 Task: Send an email with the signature Dallas Robinson with the subject 'Order confirmation' and the message 'I would like to schedule a meeting to discuss this proposal.' from softage.1@softage.net to softage.6@softage.net with an attached document Timesheet.xlsx and move the email from Sent Items to the folder Applications
Action: Mouse moved to (434, 361)
Screenshot: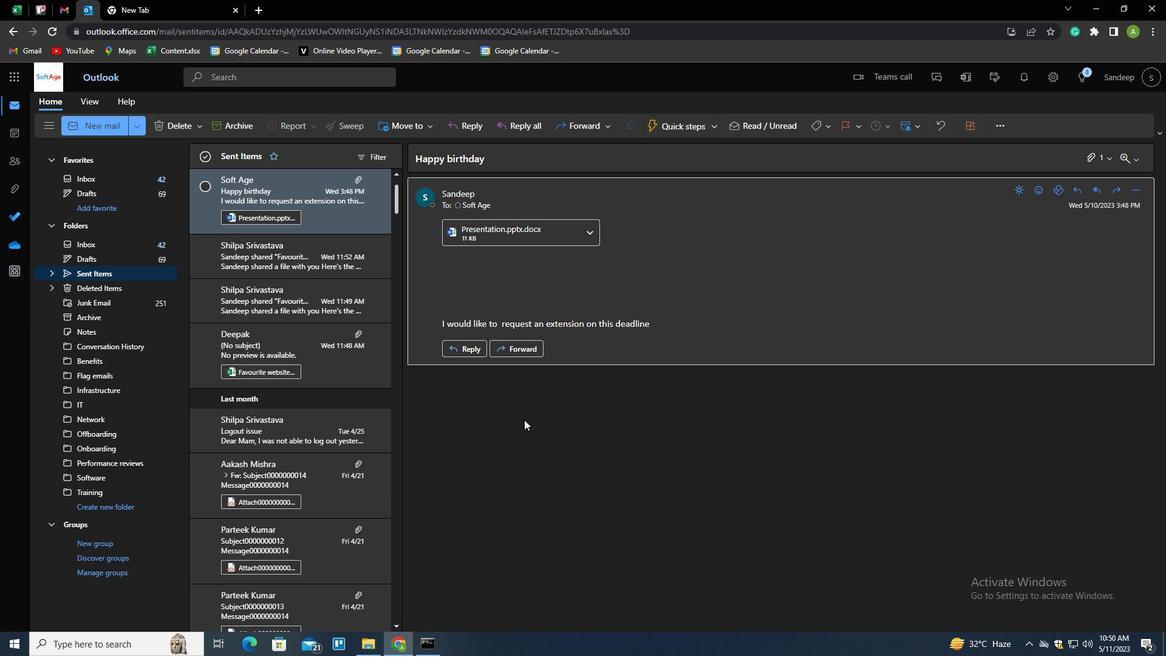 
Action: Key pressed n
Screenshot: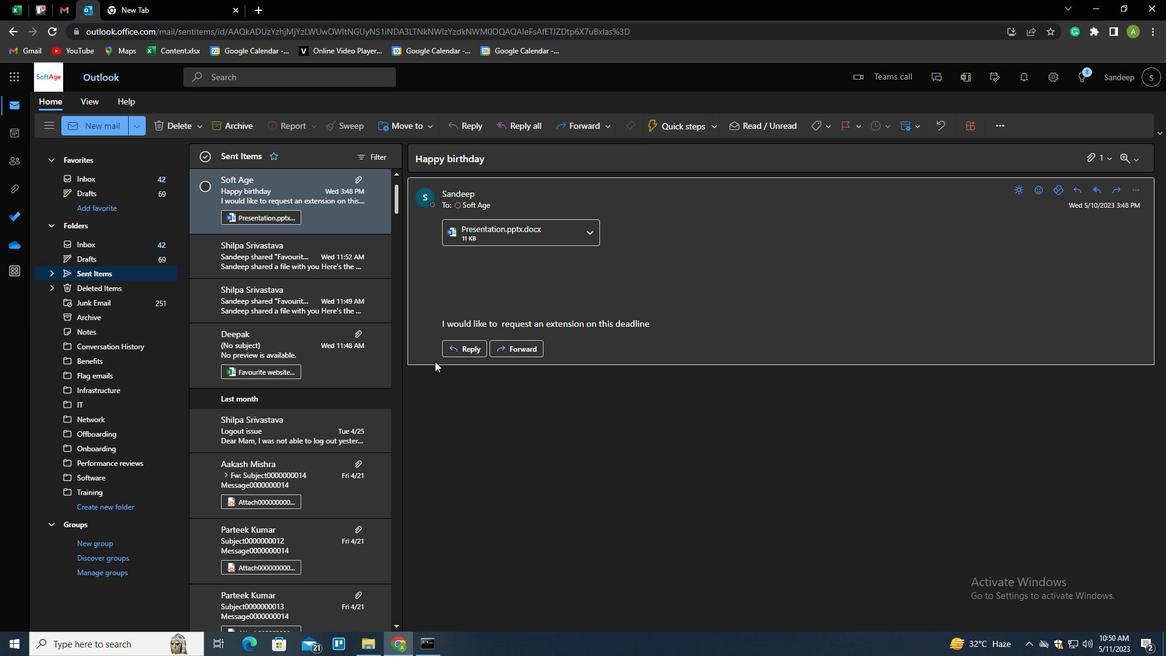 
Action: Mouse moved to (819, 128)
Screenshot: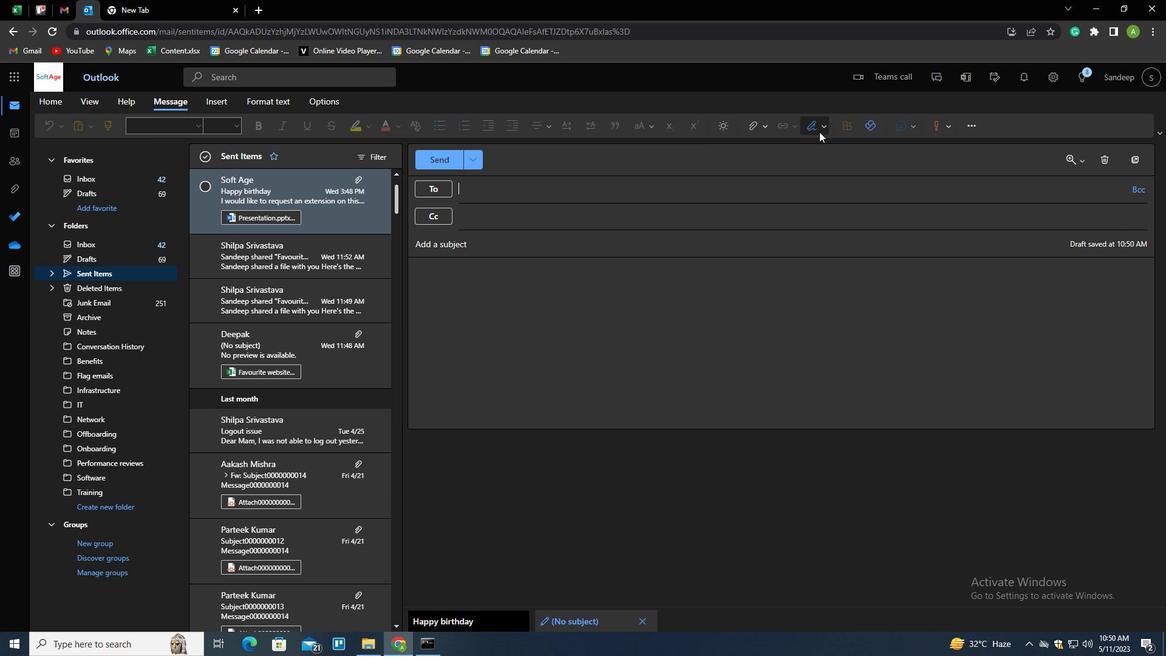 
Action: Mouse pressed left at (819, 128)
Screenshot: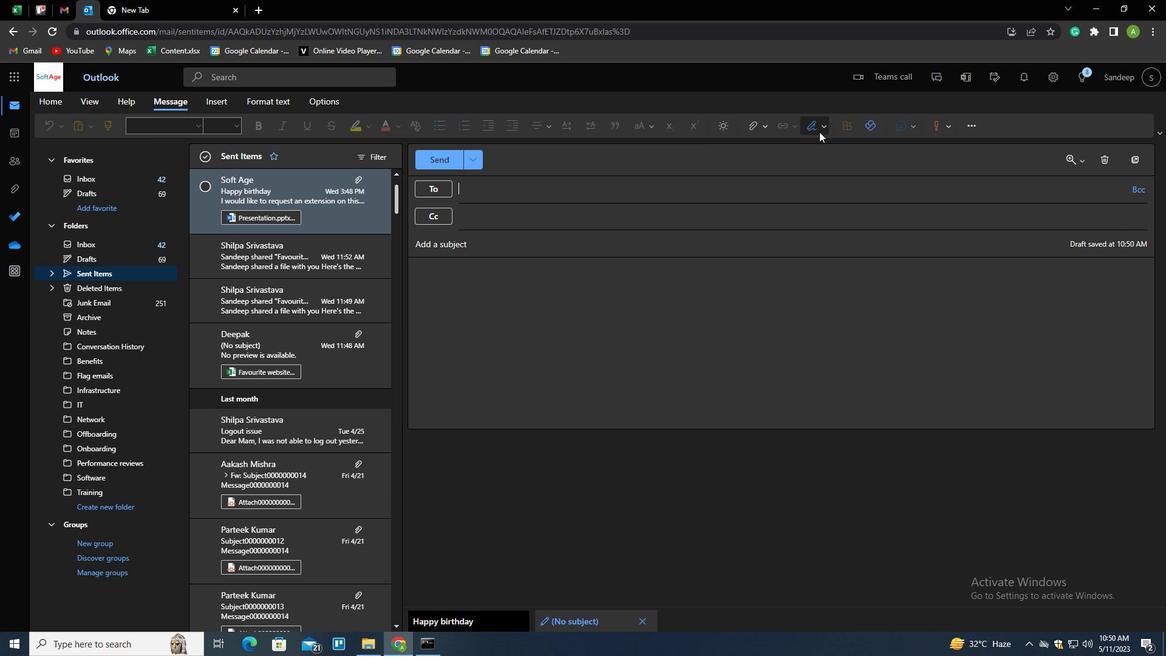 
Action: Mouse moved to (798, 170)
Screenshot: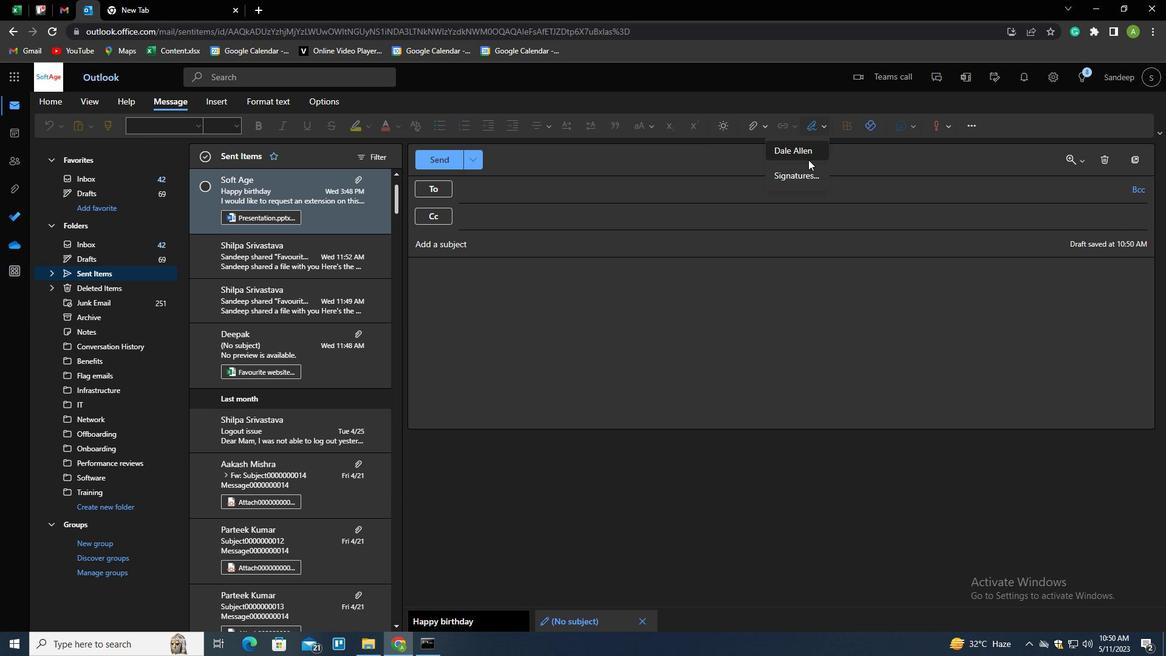 
Action: Mouse pressed left at (798, 170)
Screenshot: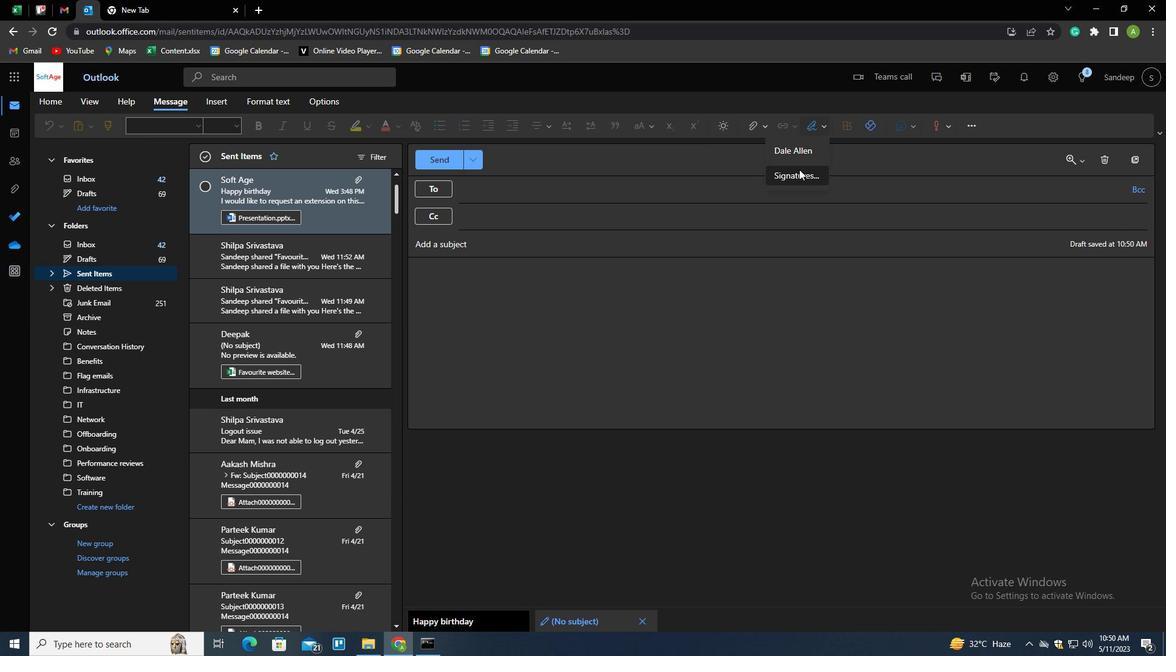 
Action: Mouse moved to (831, 224)
Screenshot: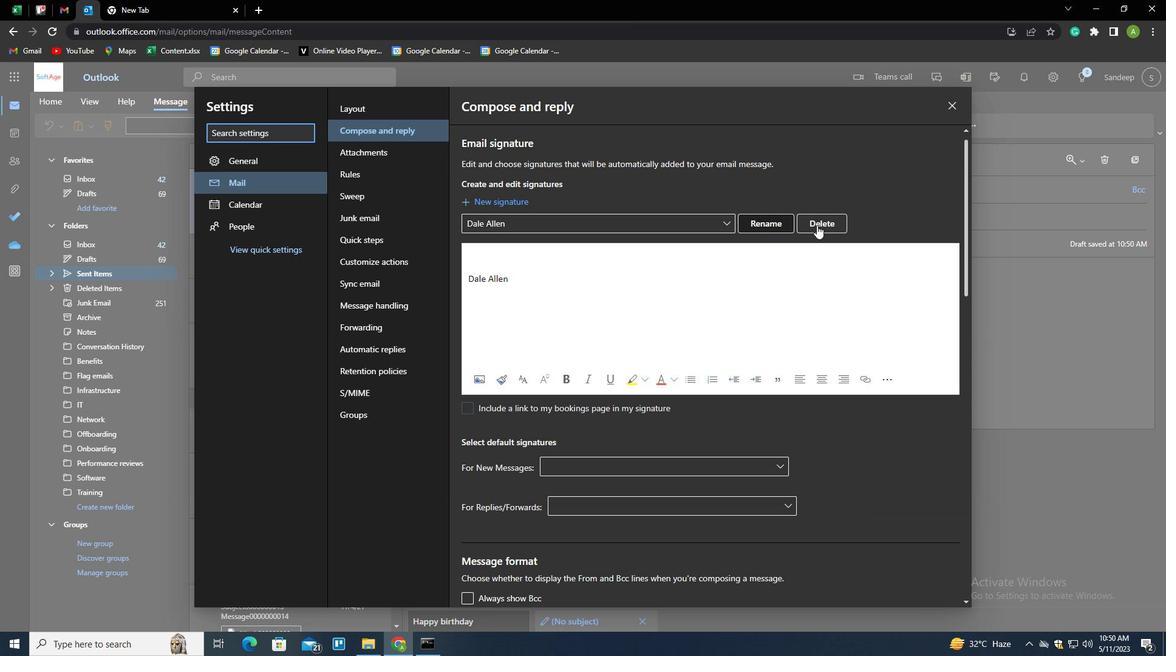 
Action: Mouse pressed left at (831, 224)
Screenshot: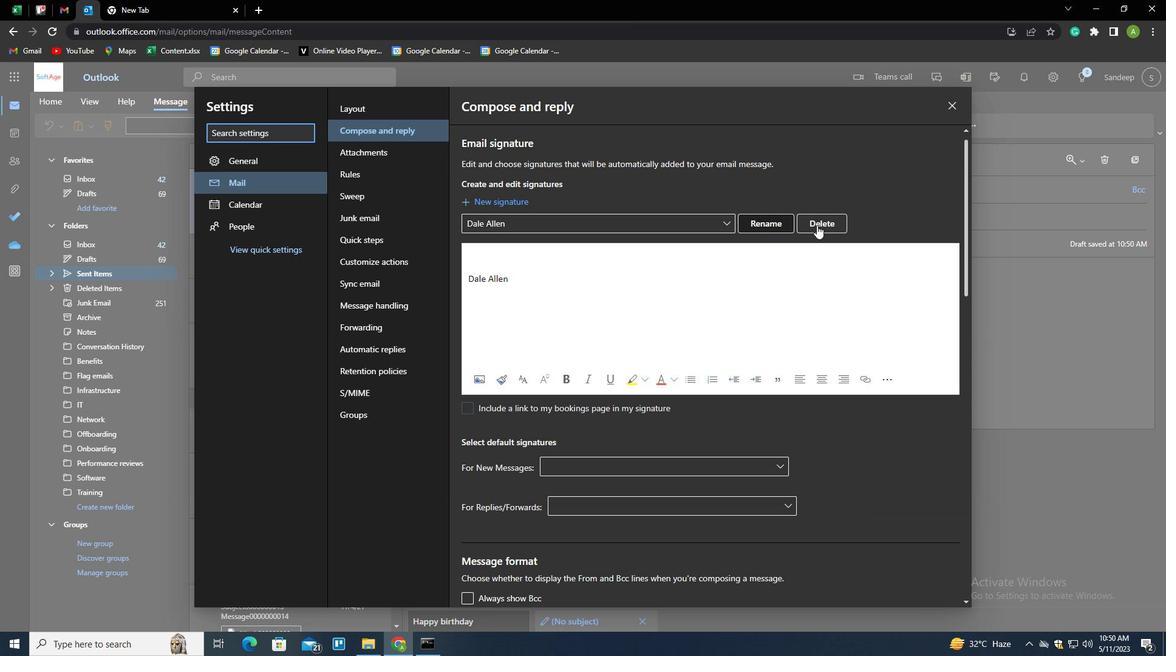 
Action: Mouse moved to (813, 227)
Screenshot: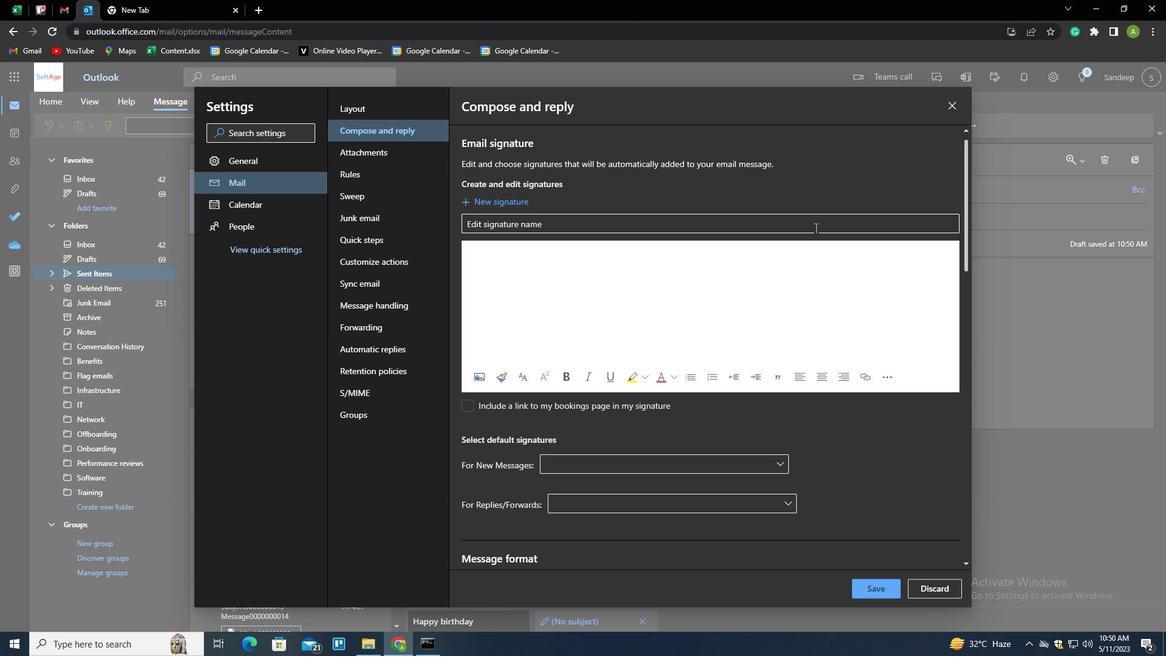 
Action: Mouse pressed left at (813, 227)
Screenshot: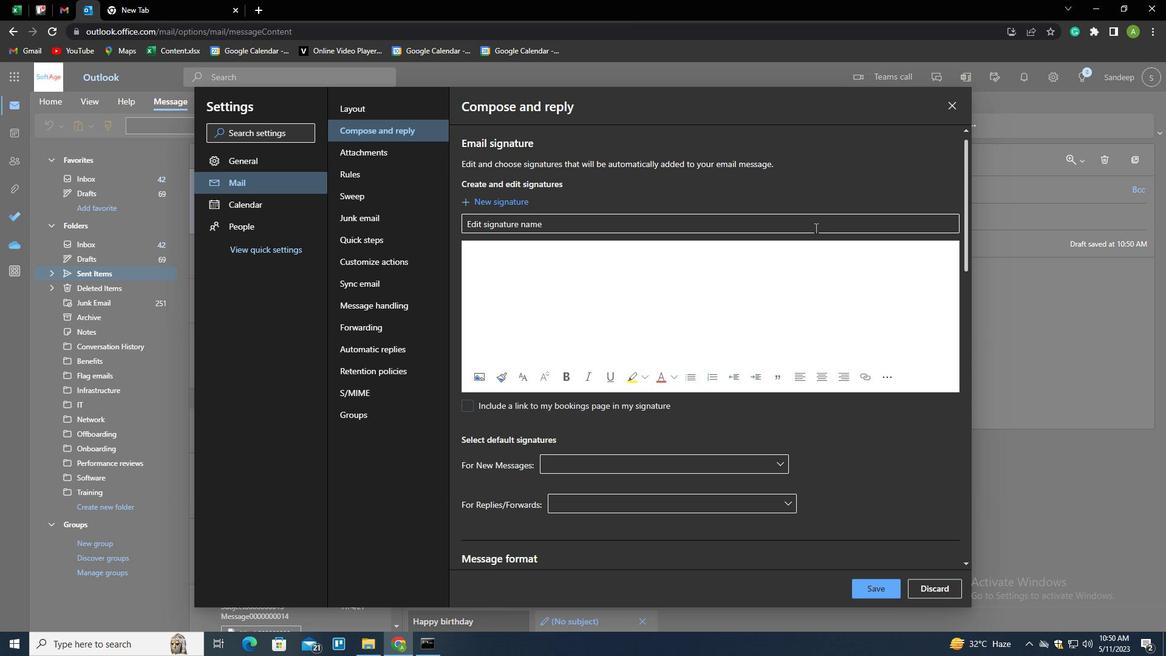
Action: Key pressed <Key.shift>DALLAS<Key.space><Key.shift>ROBINSON<Key.tab><Key.shift_r><Key.enter><Key.enter><Key.enter><Key.shift>DALLAS<Key.space><Key.shift>ROBINSON
Screenshot: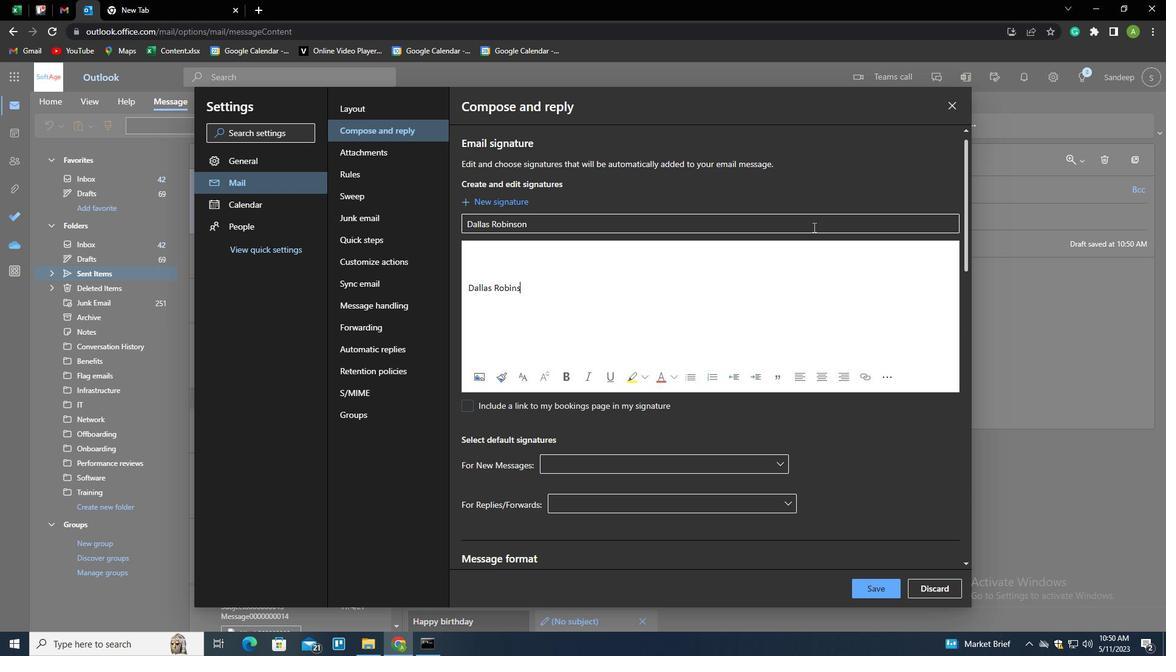 
Action: Mouse moved to (877, 589)
Screenshot: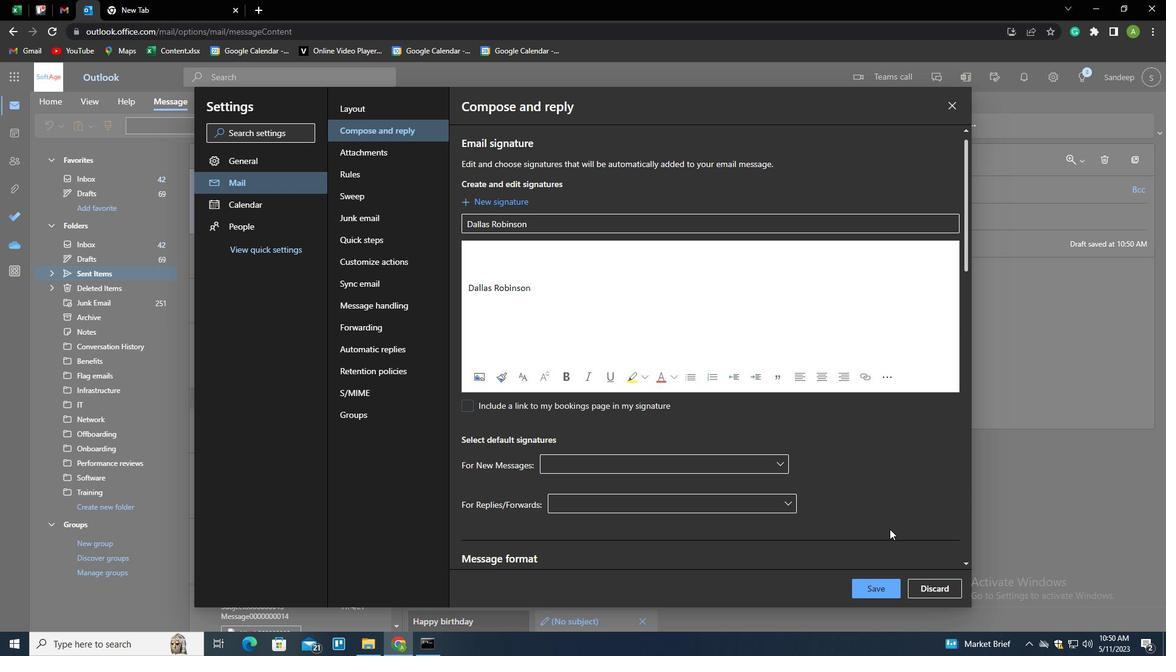 
Action: Mouse pressed left at (877, 589)
Screenshot: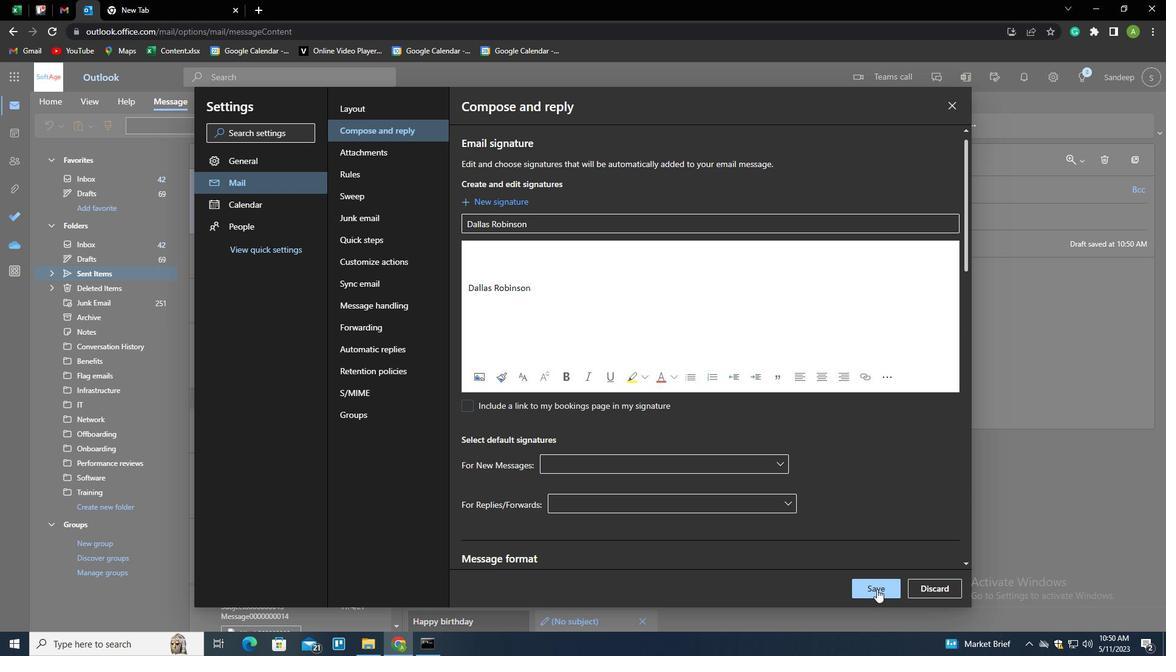 
Action: Mouse moved to (996, 369)
Screenshot: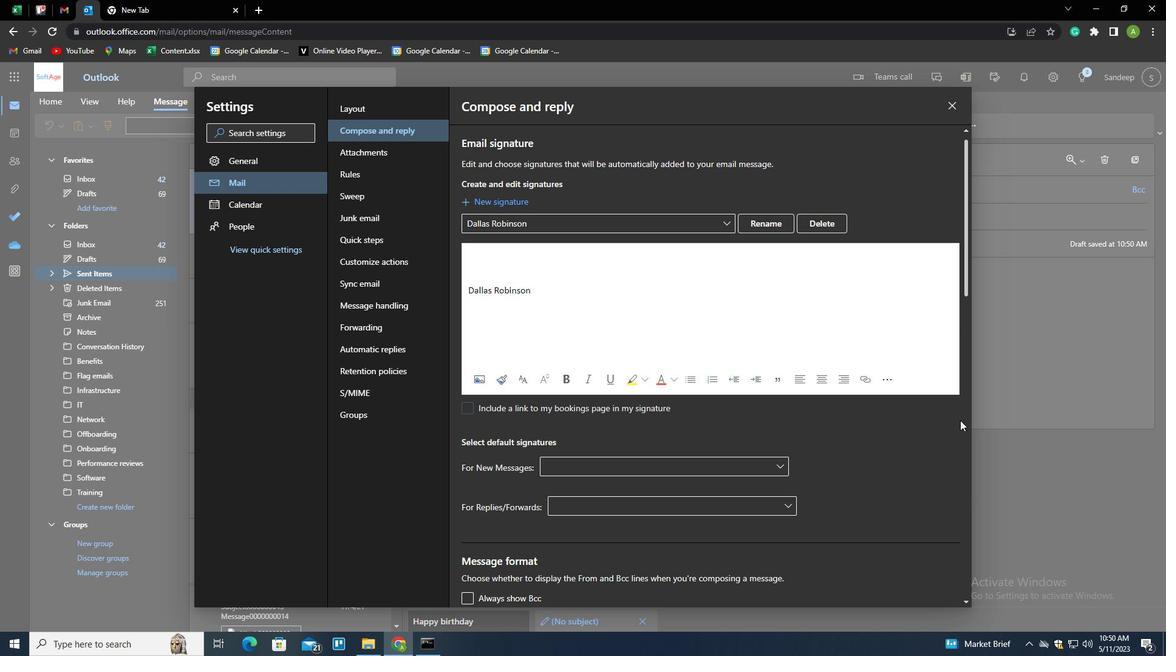 
Action: Mouse pressed left at (996, 369)
Screenshot: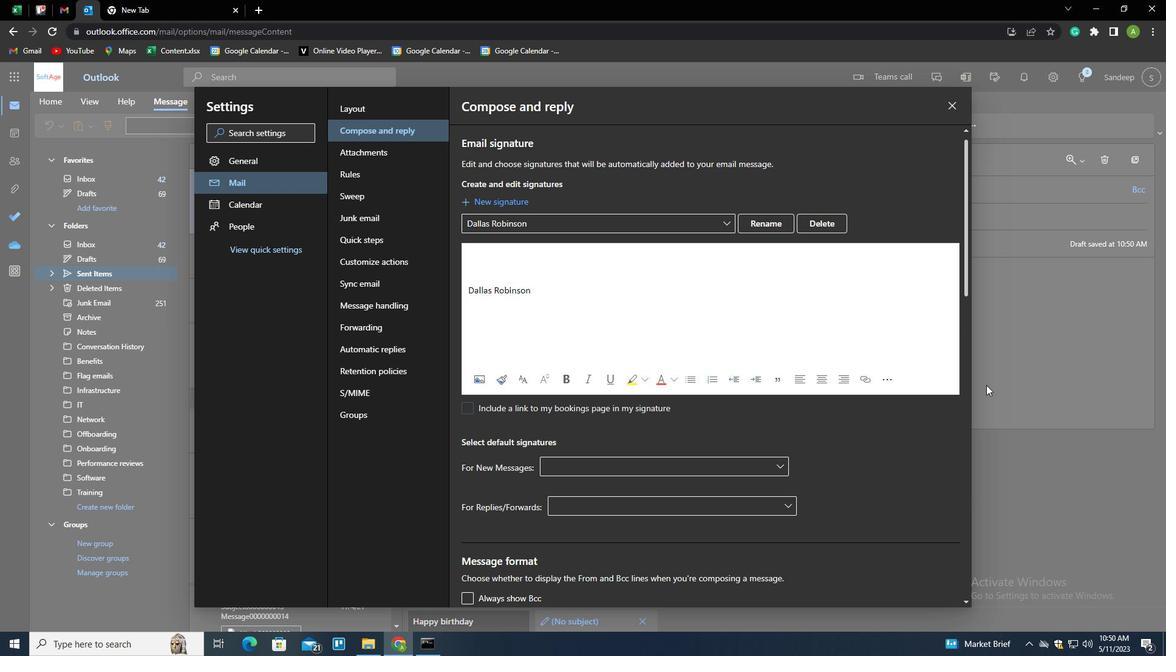 
Action: Mouse moved to (820, 129)
Screenshot: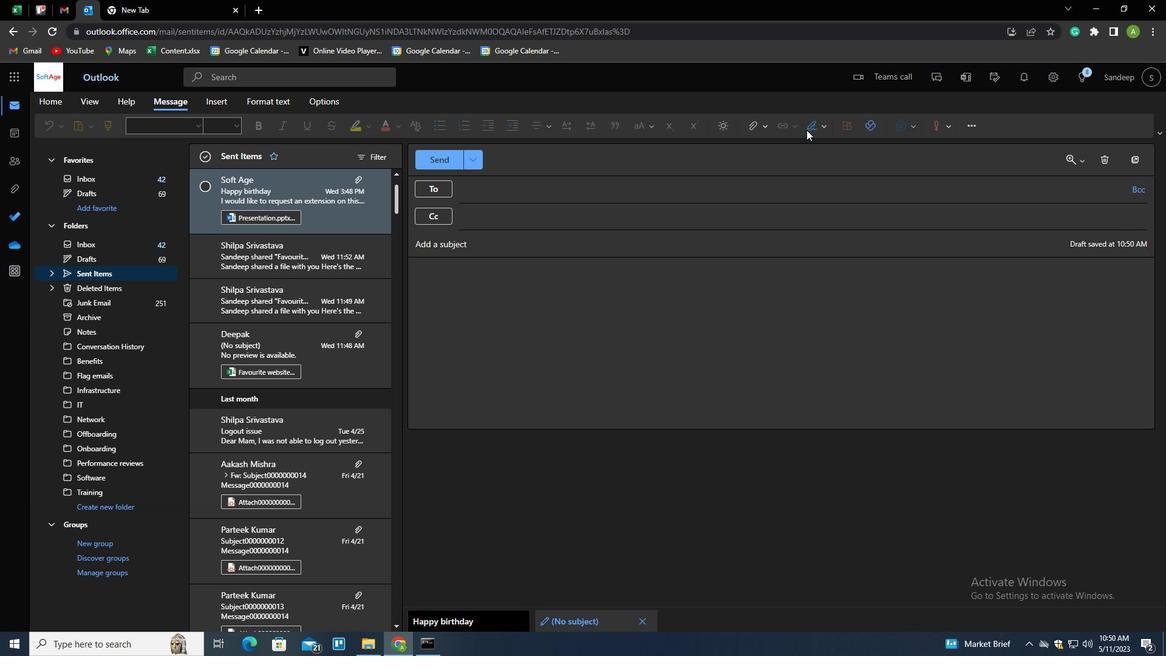 
Action: Mouse pressed left at (820, 129)
Screenshot: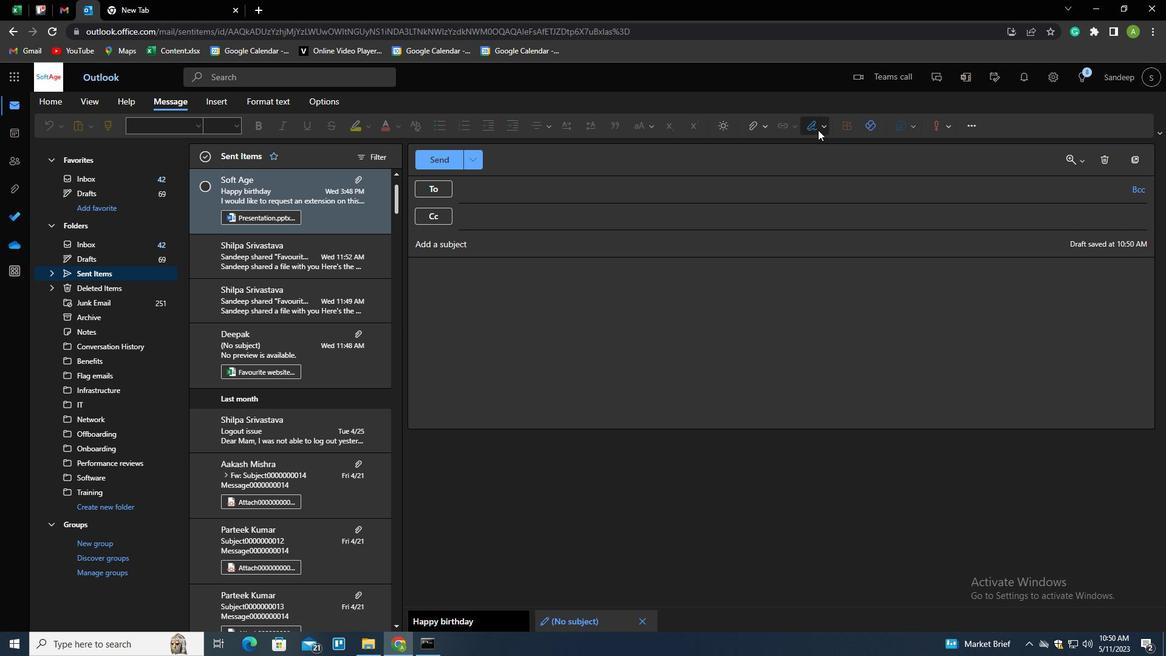 
Action: Mouse moved to (806, 146)
Screenshot: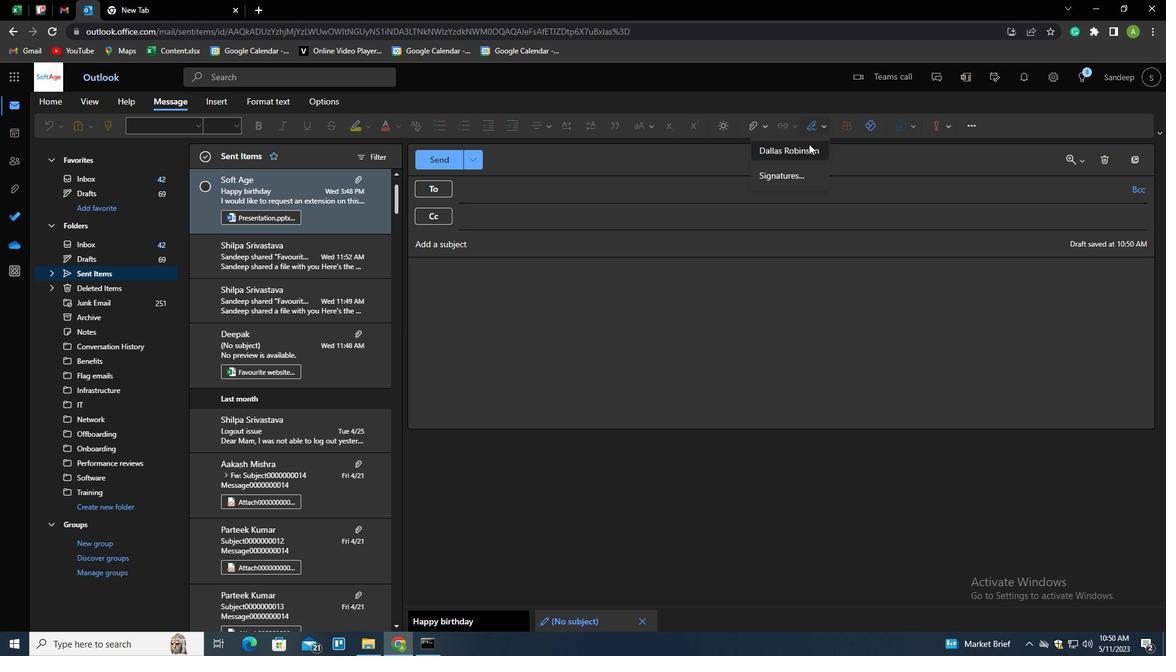 
Action: Mouse pressed left at (806, 146)
Screenshot: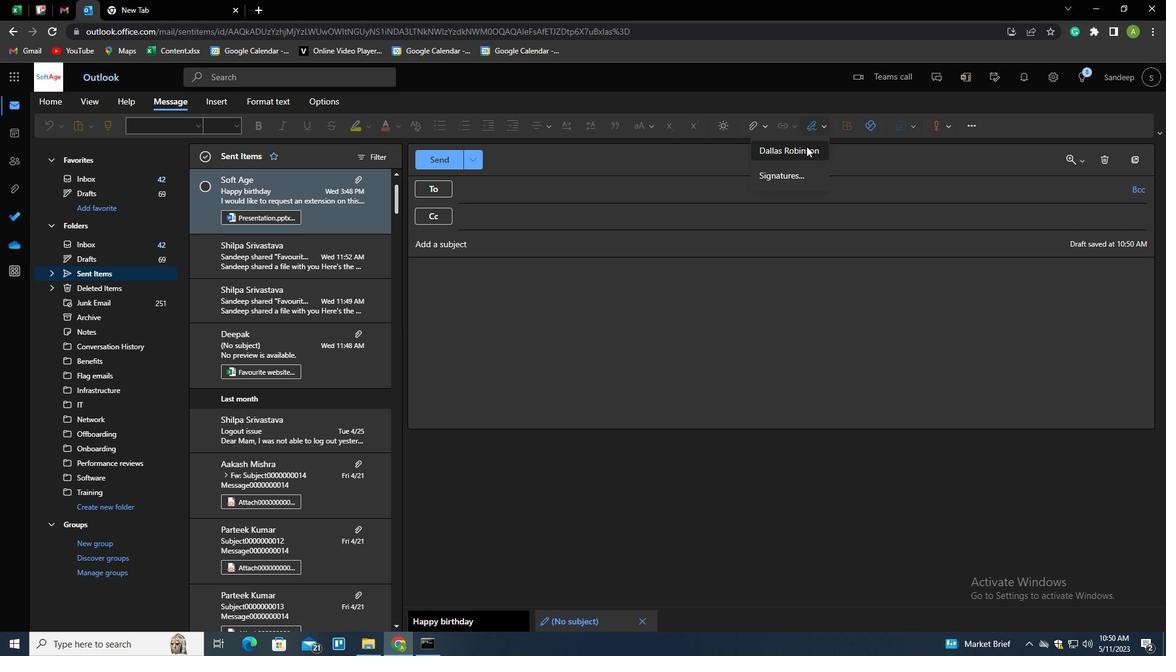 
Action: Mouse moved to (477, 248)
Screenshot: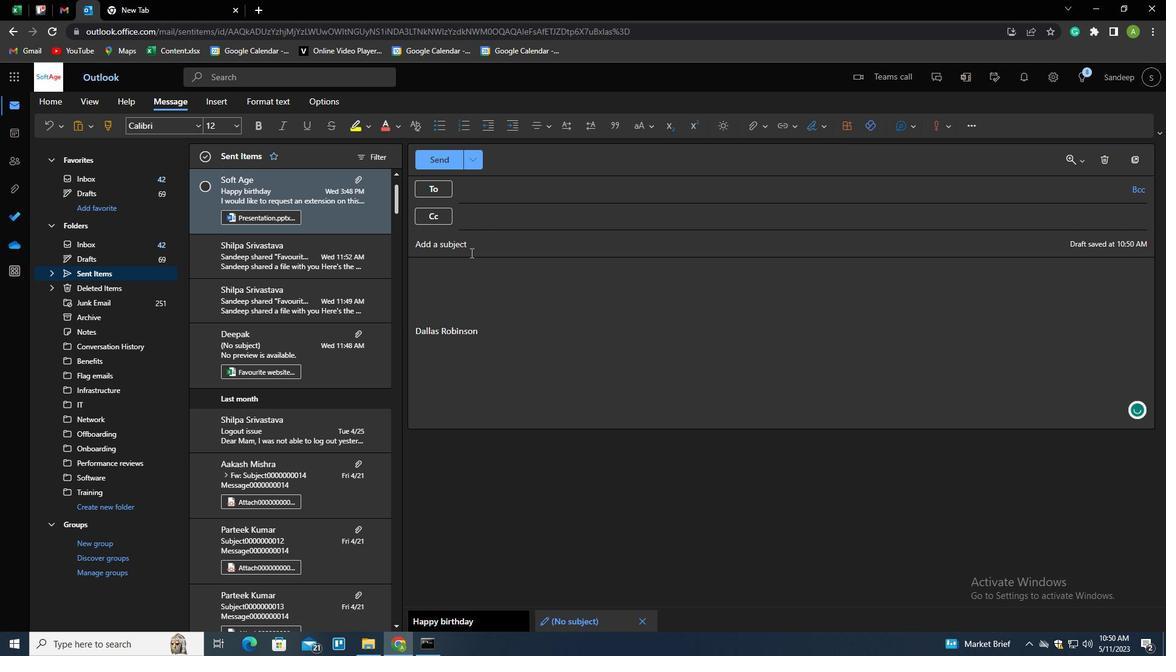 
Action: Mouse pressed left at (477, 248)
Screenshot: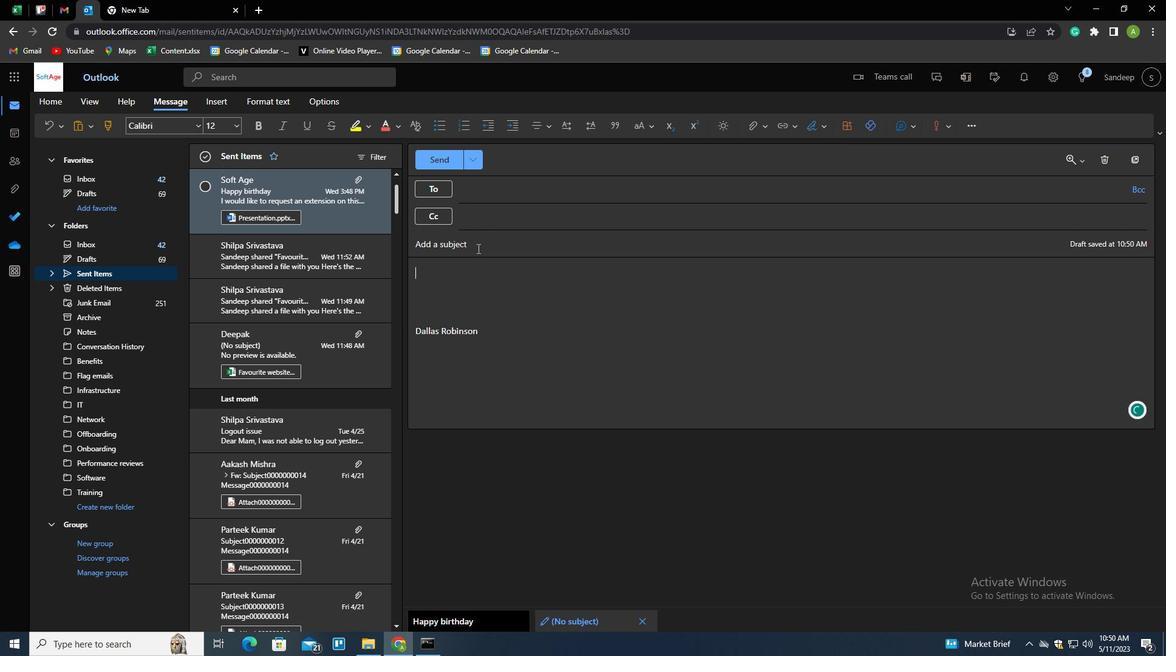 
Action: Key pressed <Key.shift>ORDER<Key.space>CONFIRMATION
Screenshot: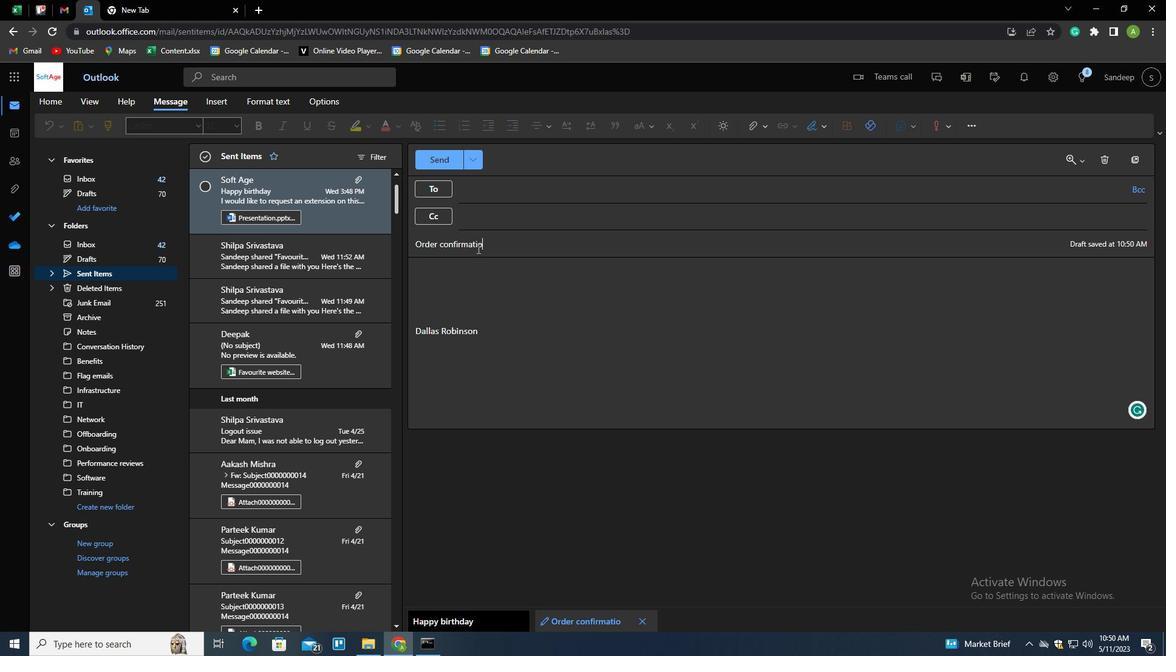 
Action: Mouse moved to (499, 332)
Screenshot: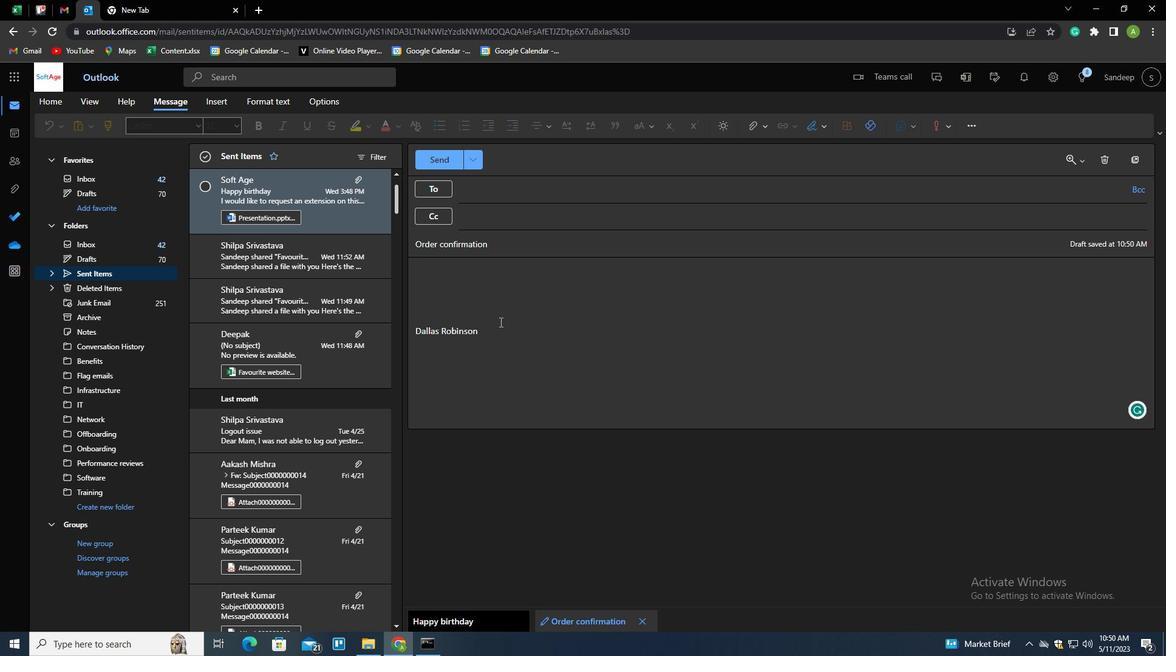 
Action: Mouse pressed left at (499, 332)
Screenshot: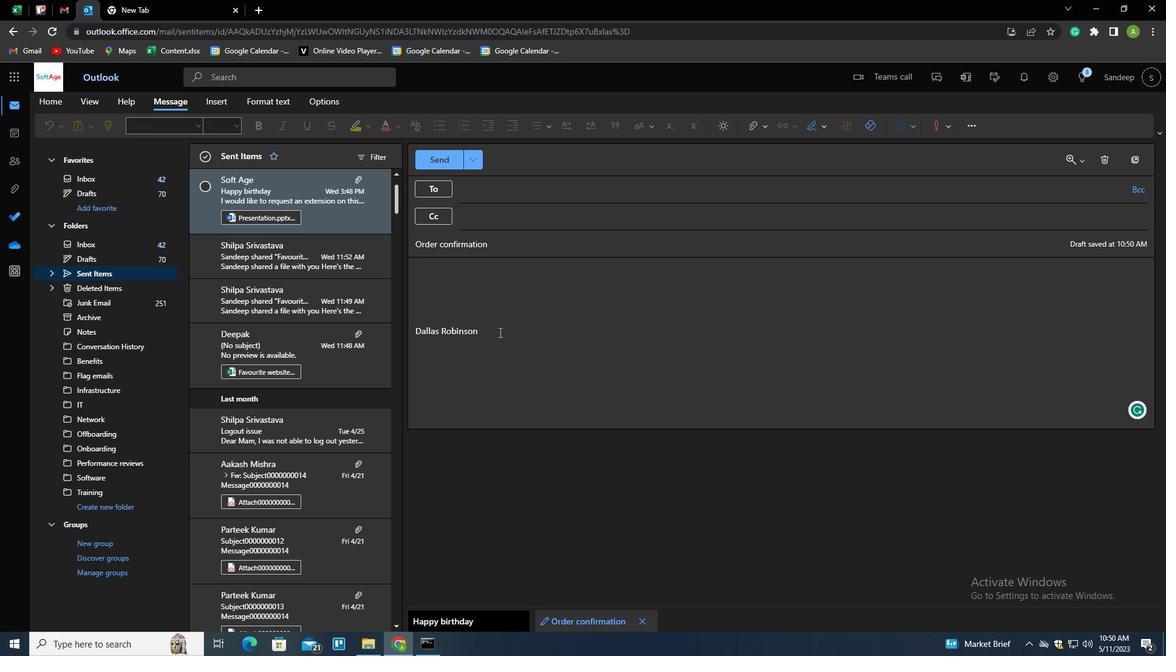 
Action: Key pressed <Key.shift_r><Key.enter><Key.shift>I<Key.space>WOULD<Key.space>LLI<Key.backspace><Key.backspace>IKE<Key.space>TO<Key.space>SCHEDULE<Key.space>A<Key.space>MEEIT<Key.backspace><Key.backspace>TING<Key.space>A=T<Key.space><Key.backspace><Key.backspace><Key.backspace><Key.backspace>TO<Key.space>DISCUSS<Key.space>THIS<Key.space>PROPOSAL.
Screenshot: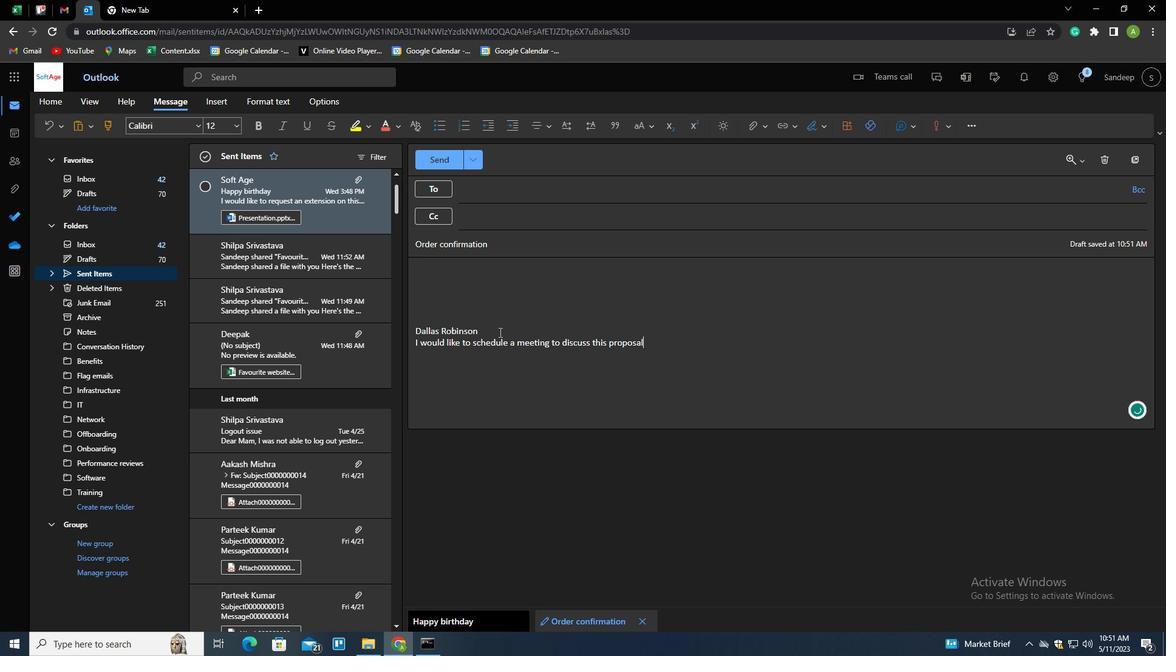
Action: Mouse moved to (524, 191)
Screenshot: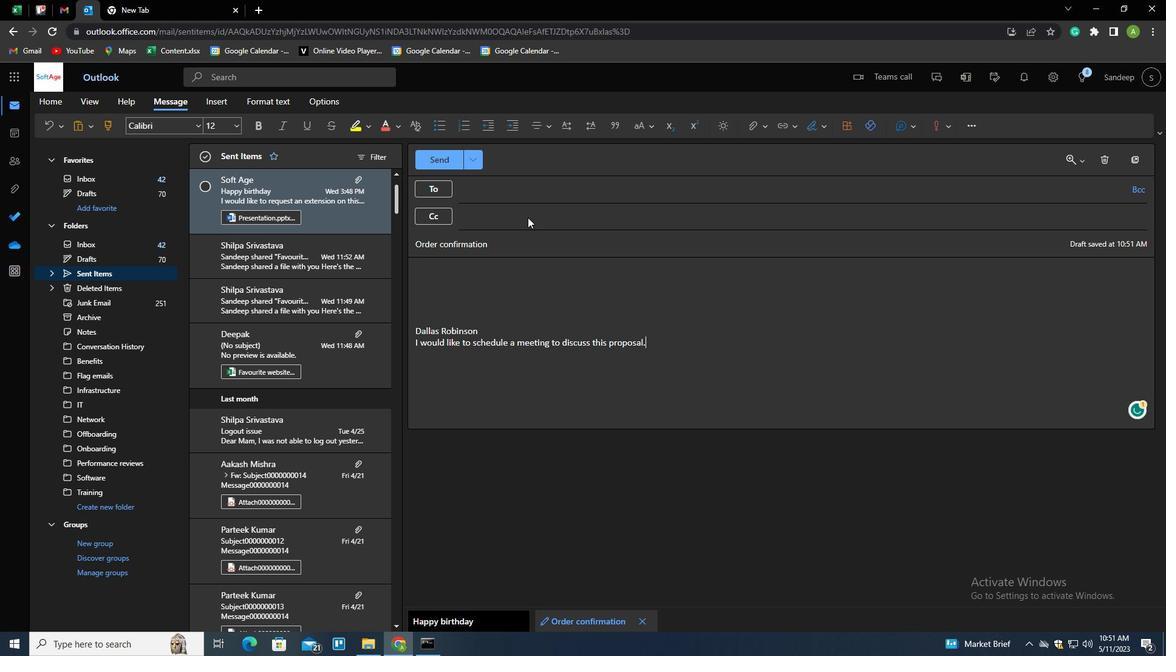 
Action: Mouse pressed left at (524, 191)
Screenshot: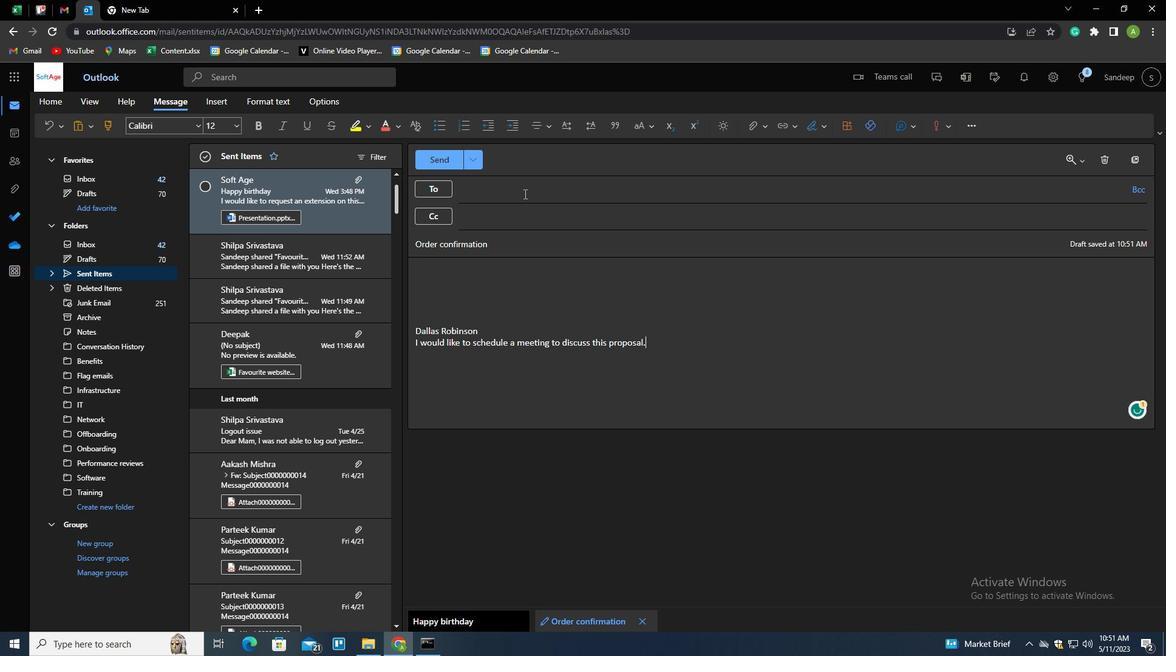 
Action: Key pressed SOFTAGWE<Key.backspace><Key.backspace>E.6
Screenshot: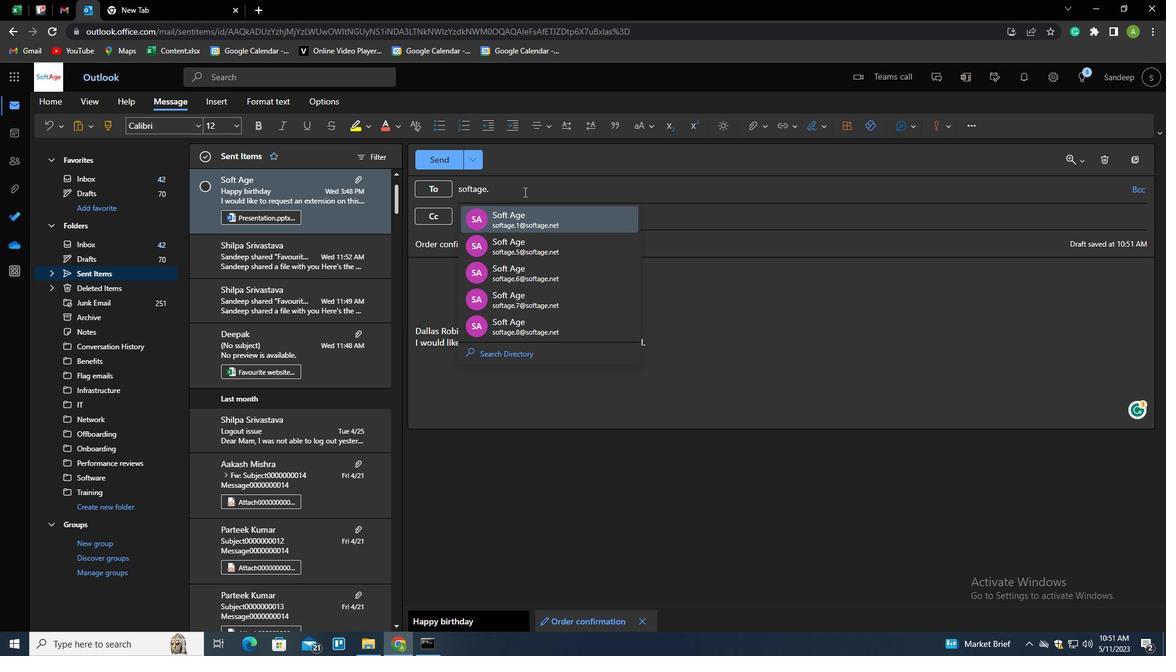 
Action: Mouse moved to (528, 225)
Screenshot: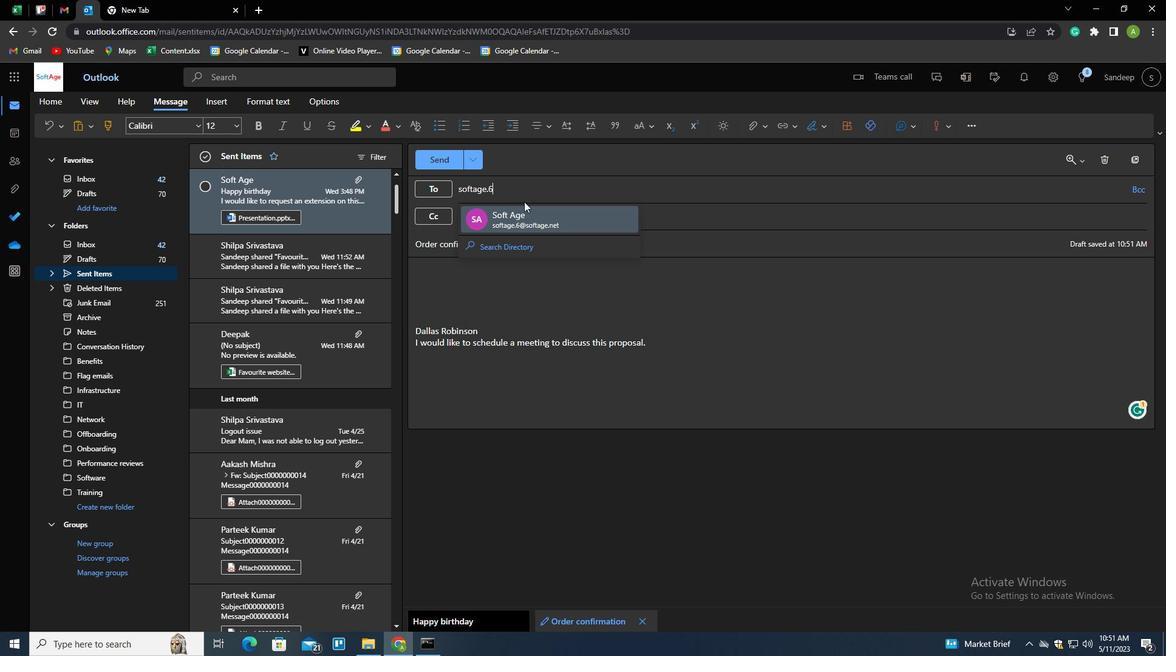 
Action: Mouse pressed left at (528, 225)
Screenshot: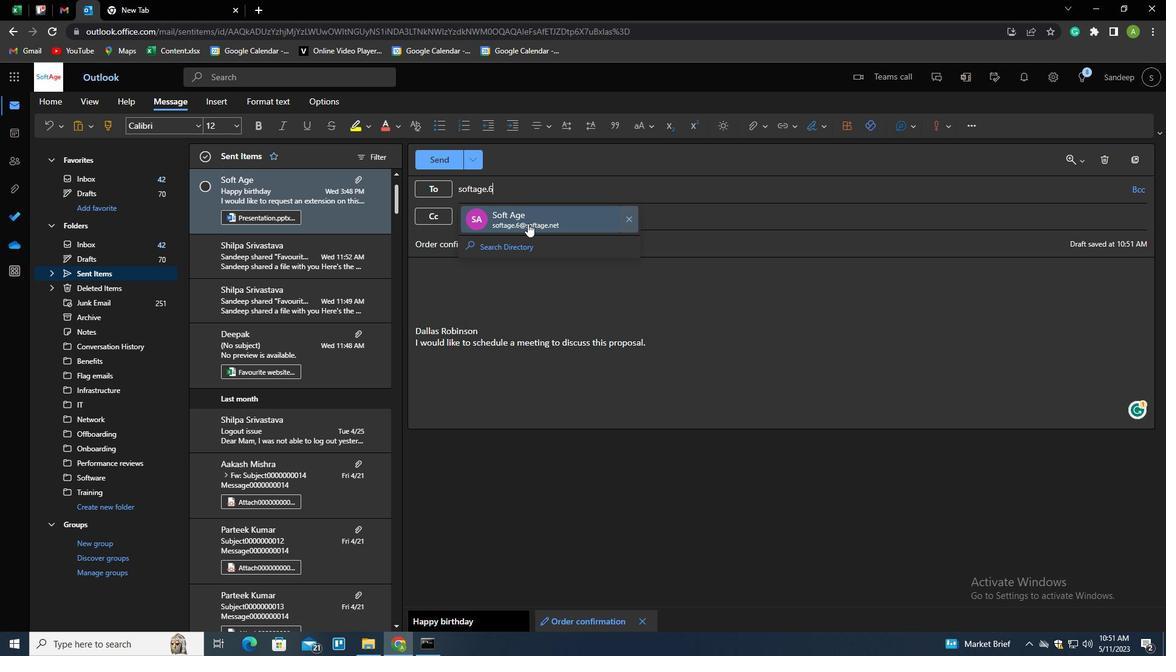 
Action: Mouse moved to (755, 128)
Screenshot: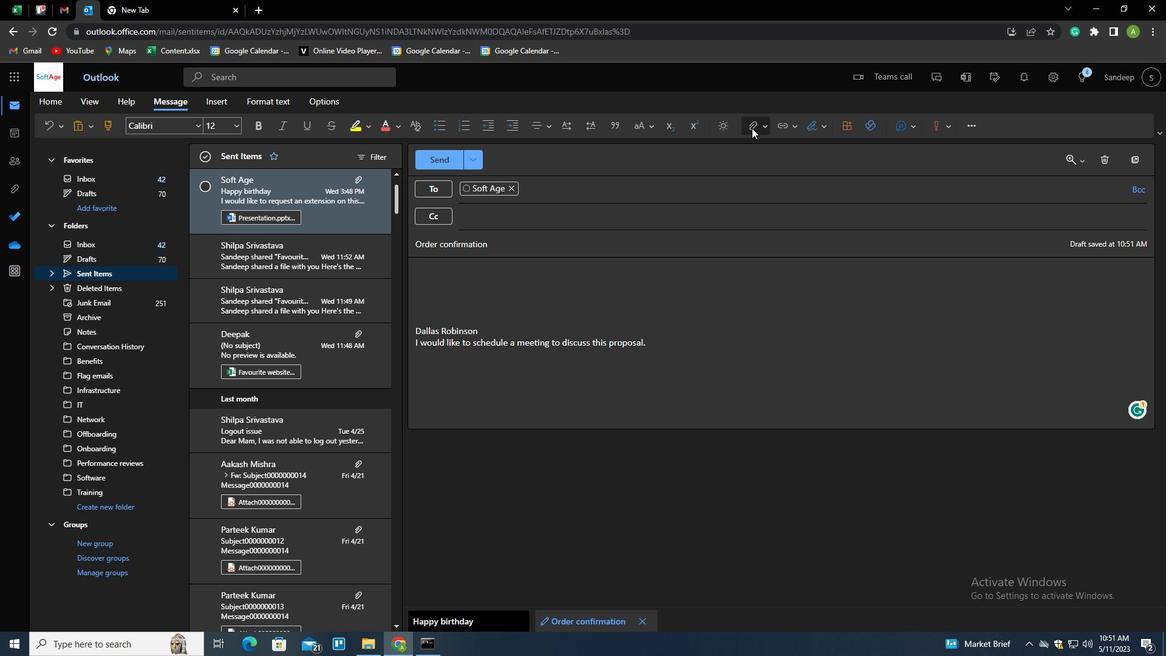 
Action: Mouse pressed left at (755, 128)
Screenshot: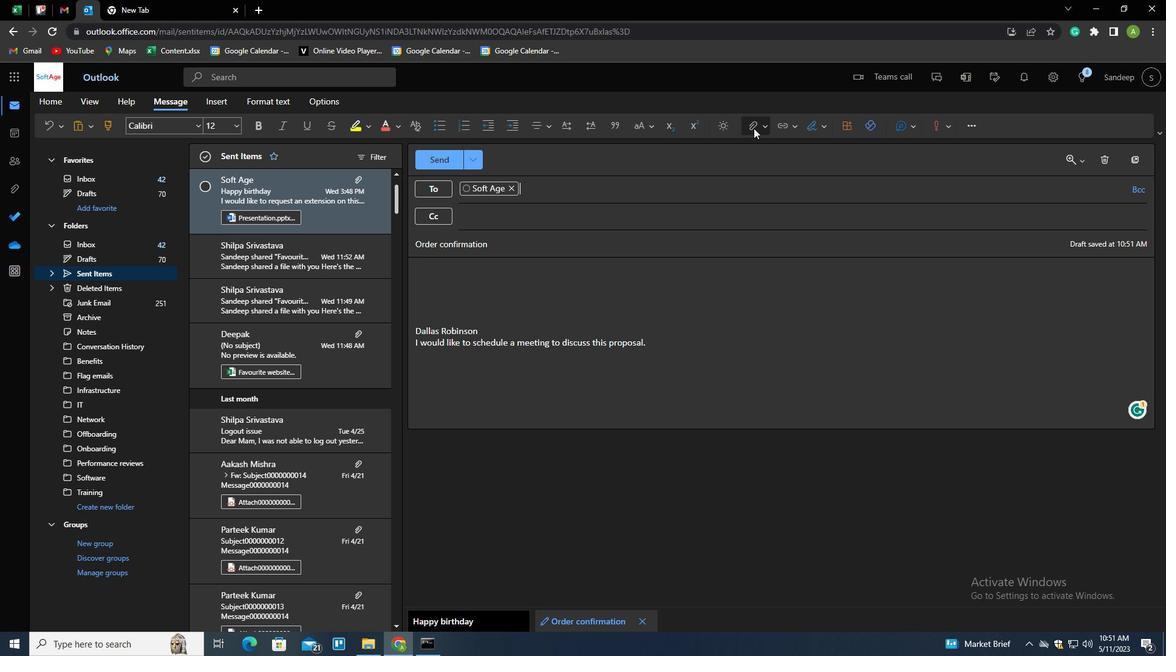 
Action: Mouse moved to (720, 150)
Screenshot: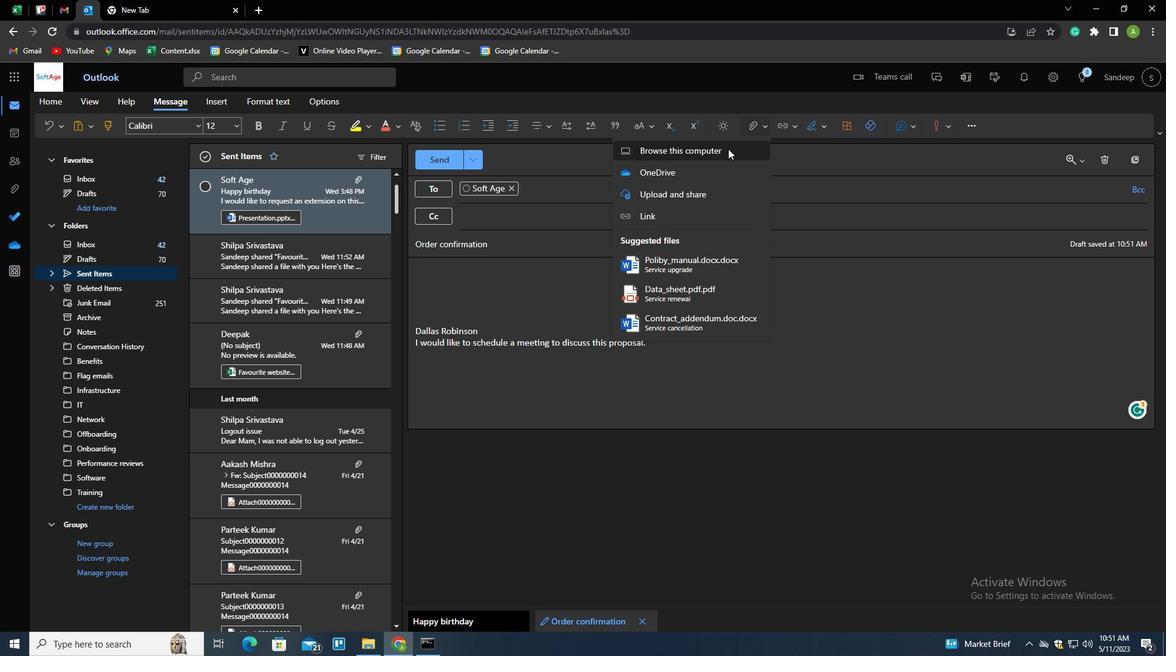 
Action: Mouse pressed left at (720, 150)
Screenshot: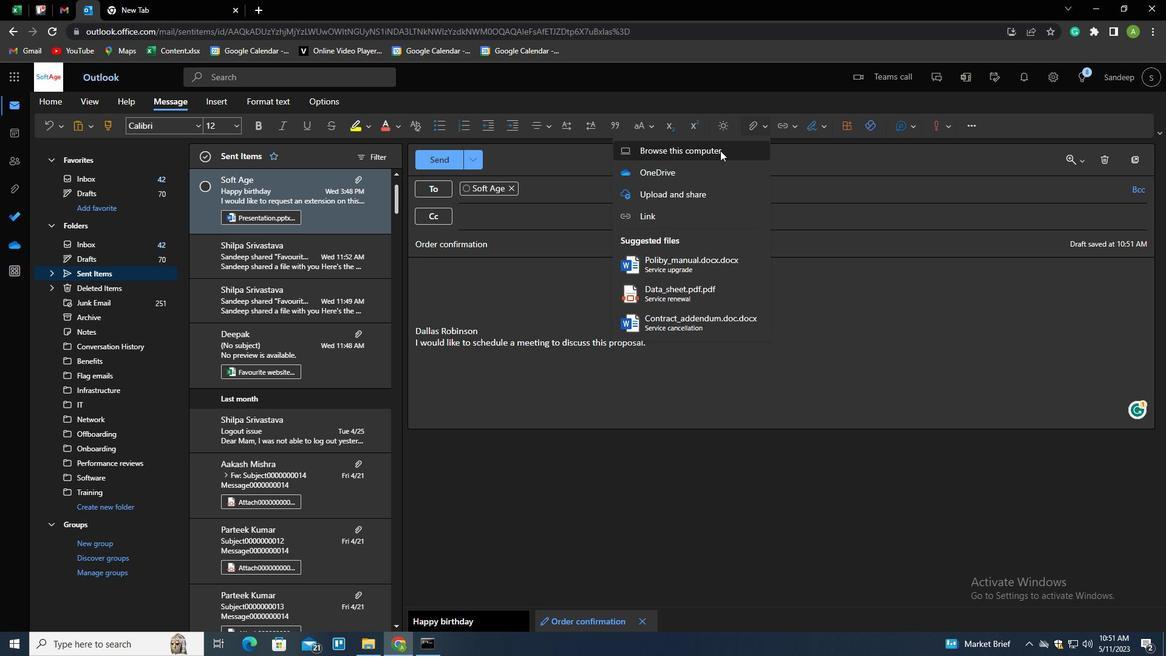 
Action: Mouse moved to (170, 131)
Screenshot: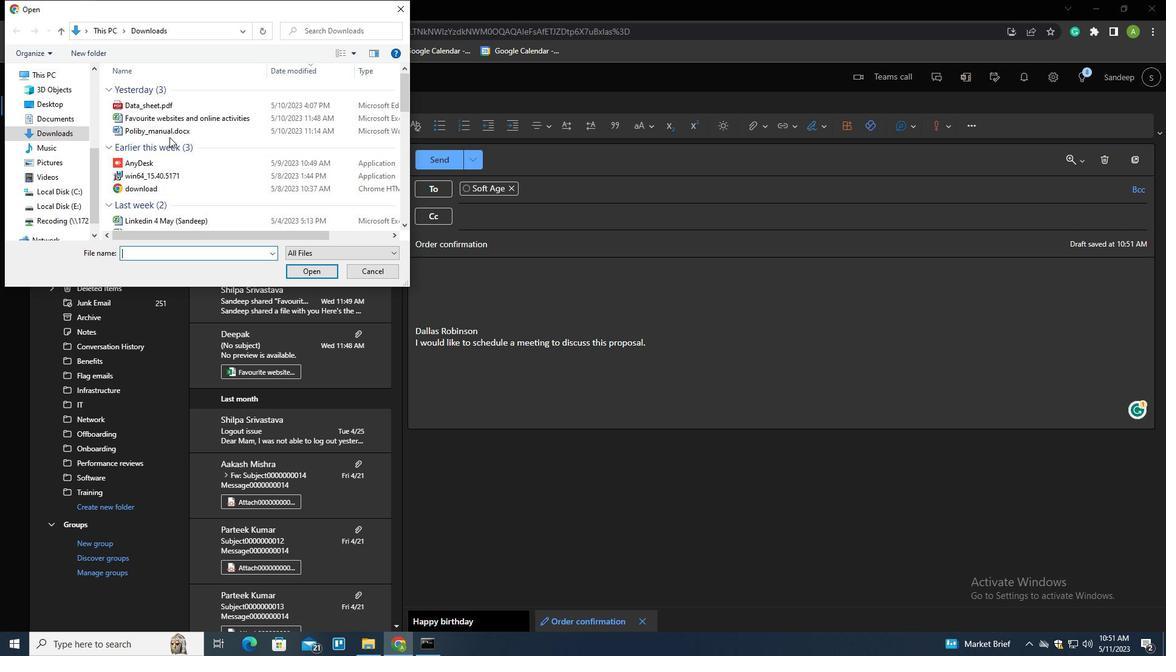 
Action: Mouse pressed left at (170, 131)
Screenshot: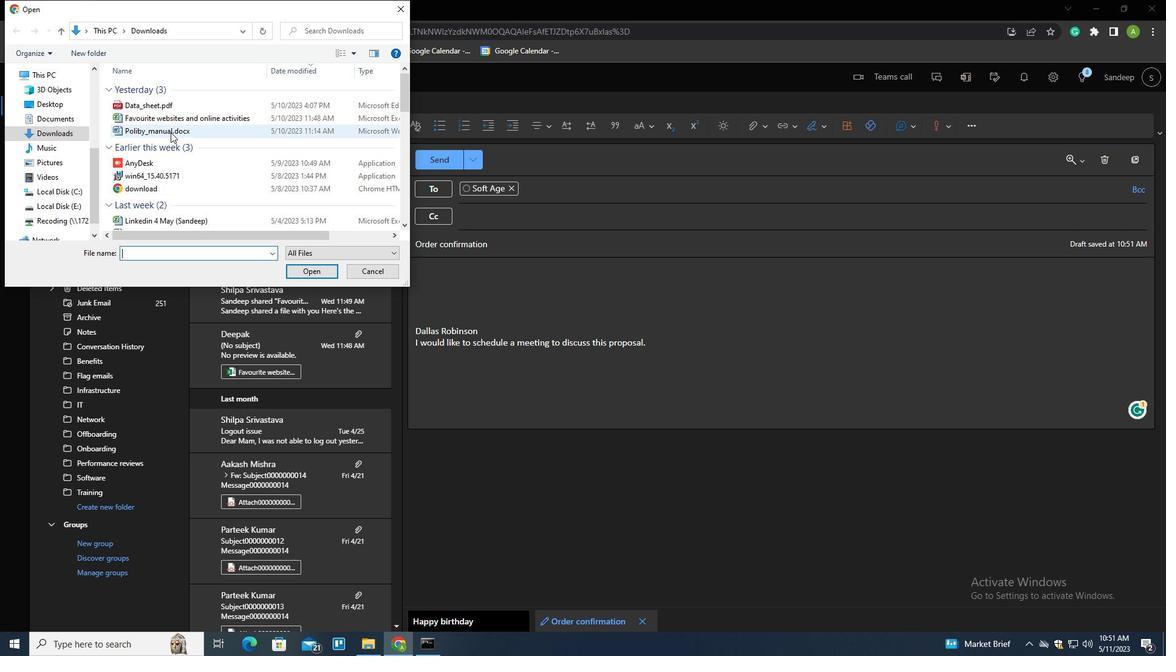 
Action: Mouse pressed right at (170, 131)
Screenshot: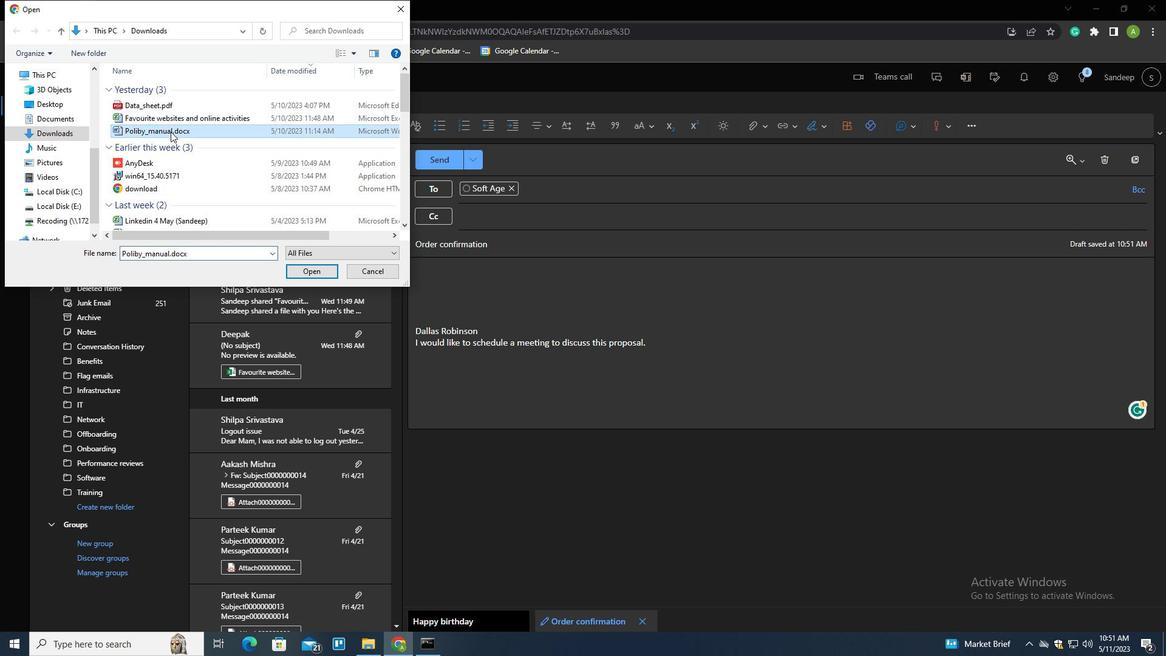
Action: Mouse moved to (228, 360)
Screenshot: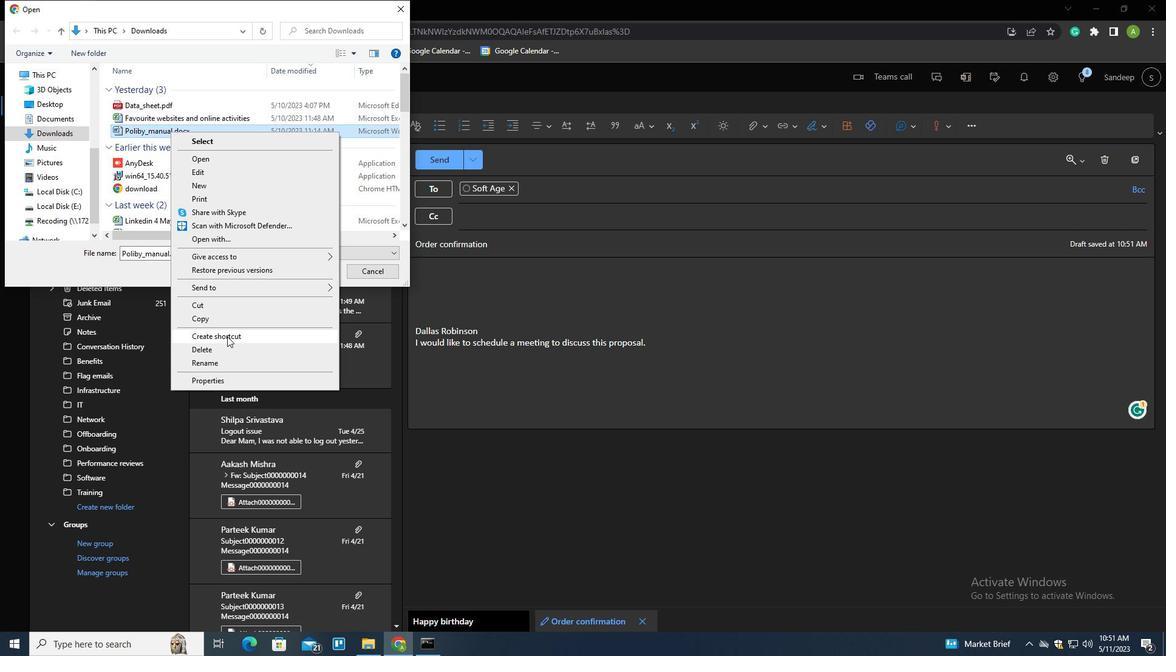 
Action: Mouse pressed left at (228, 360)
Screenshot: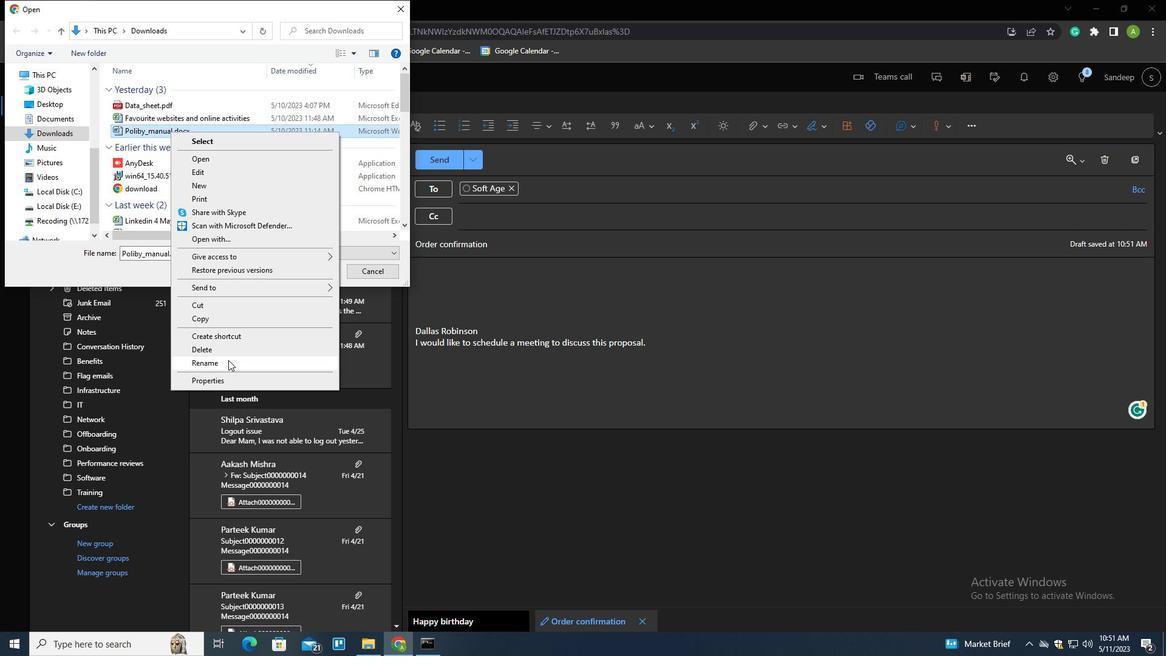 
Action: Key pressed <Key.shift><Key.shift><Key.shift><Key.shift><Key.shift><Key.shift>TIMESHEET.XLSX
Screenshot: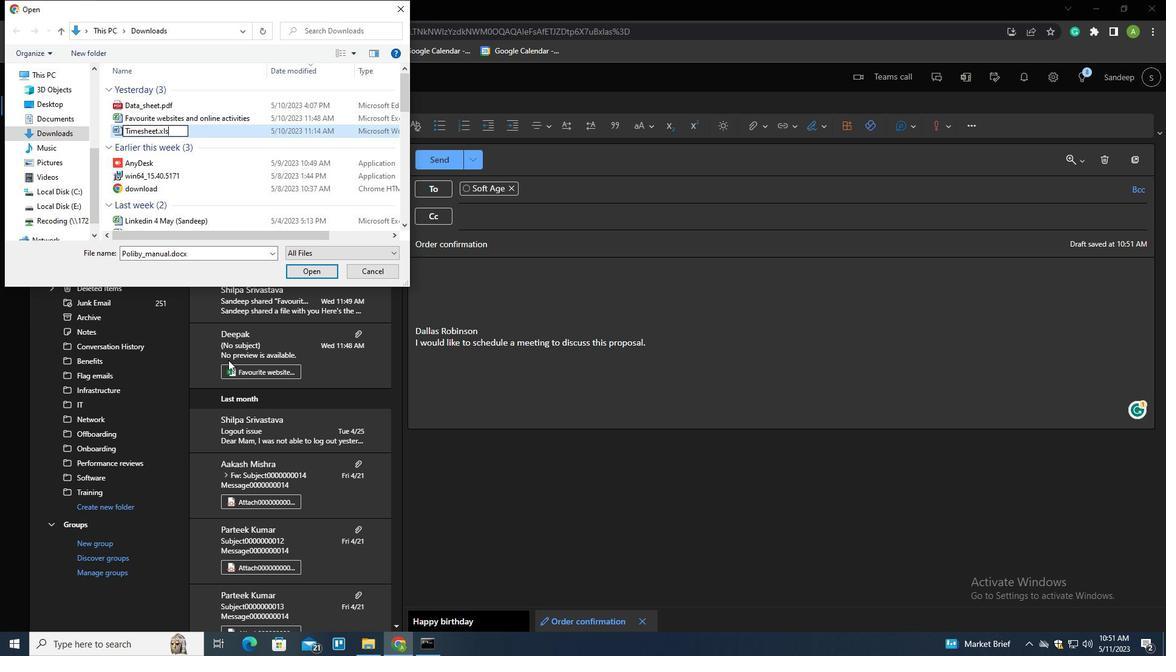 
Action: Mouse moved to (230, 131)
Screenshot: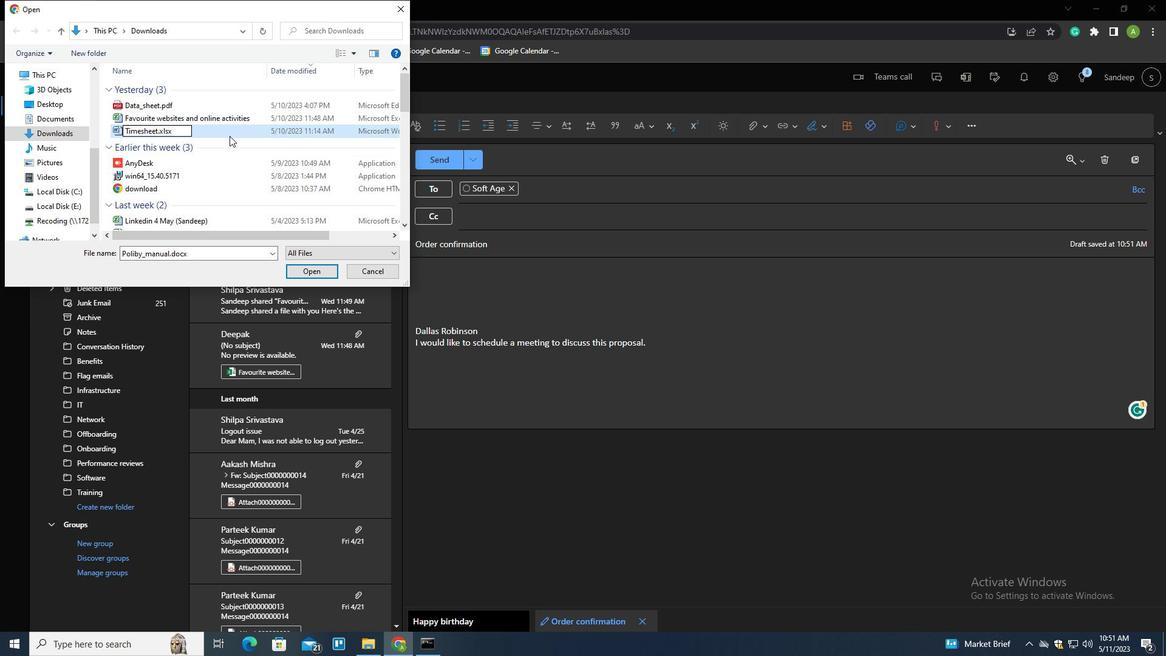 
Action: Mouse pressed left at (230, 131)
Screenshot: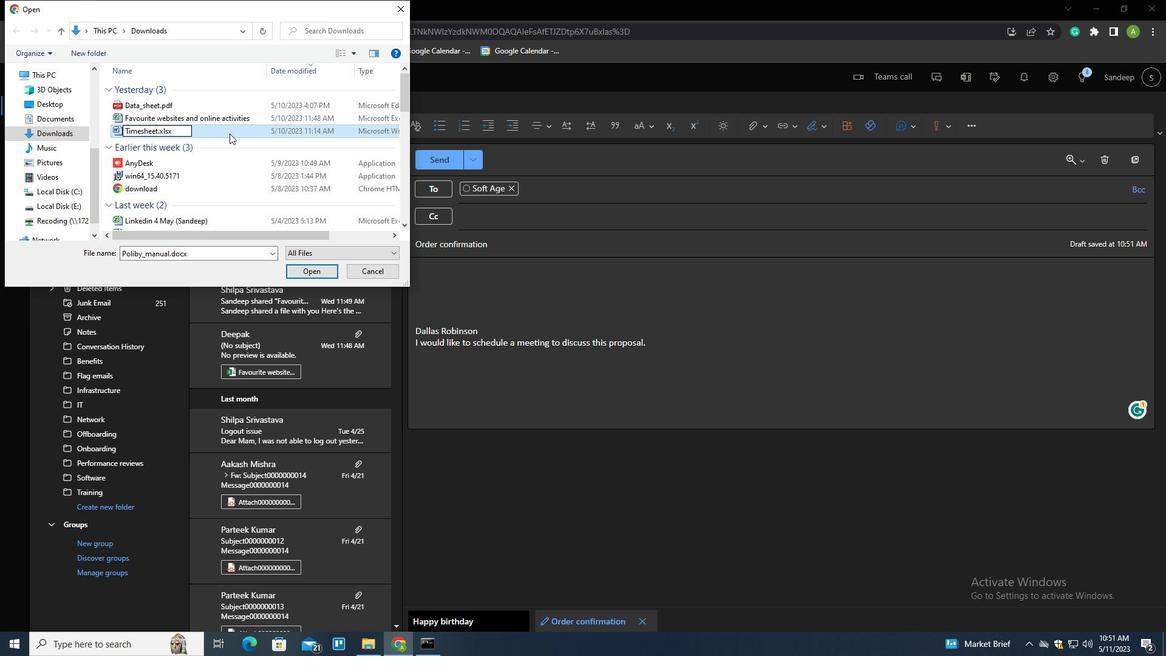 
Action: Mouse moved to (309, 273)
Screenshot: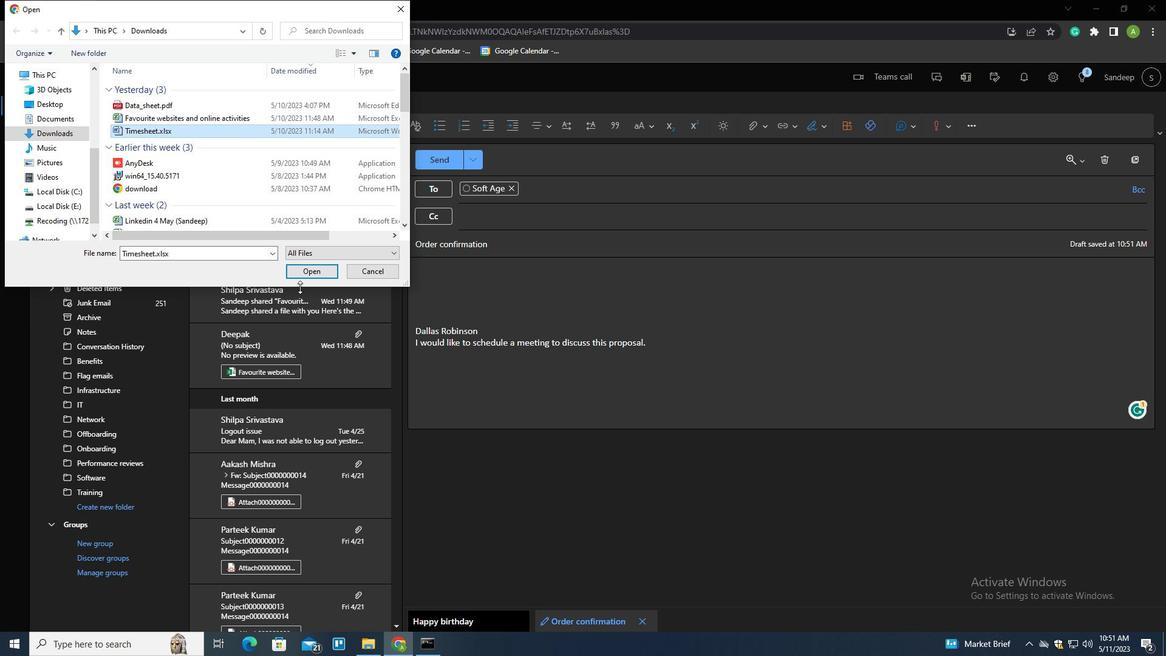 
Action: Mouse pressed left at (309, 273)
Screenshot: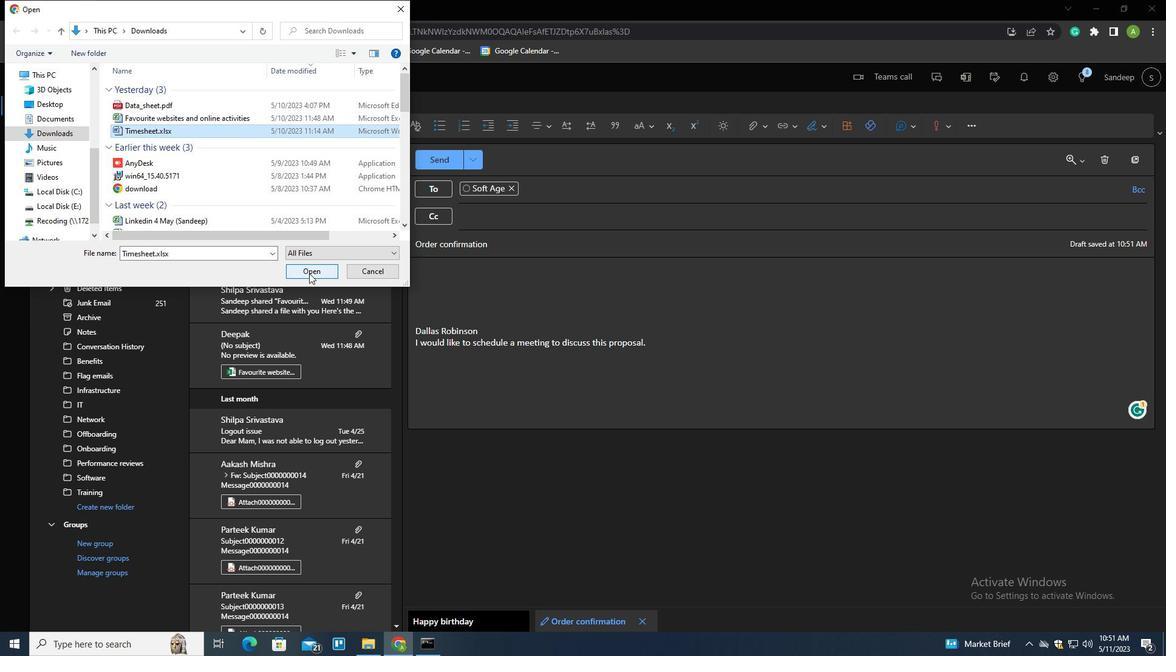 
Action: Mouse moved to (451, 160)
Screenshot: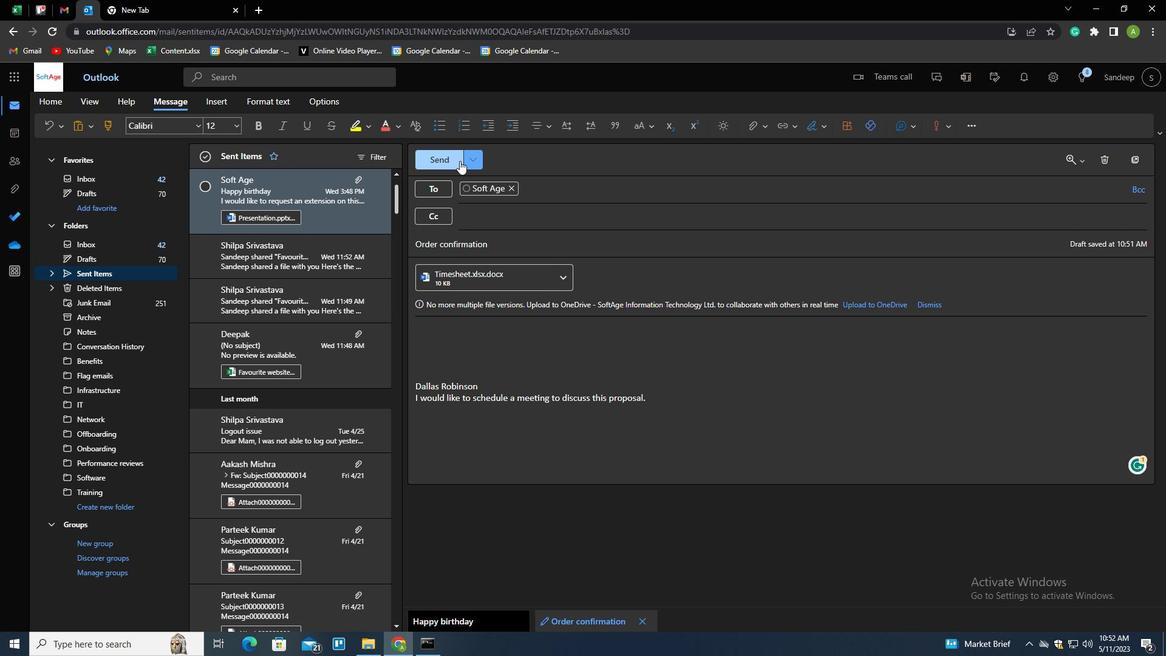 
Action: Mouse pressed left at (451, 160)
Screenshot: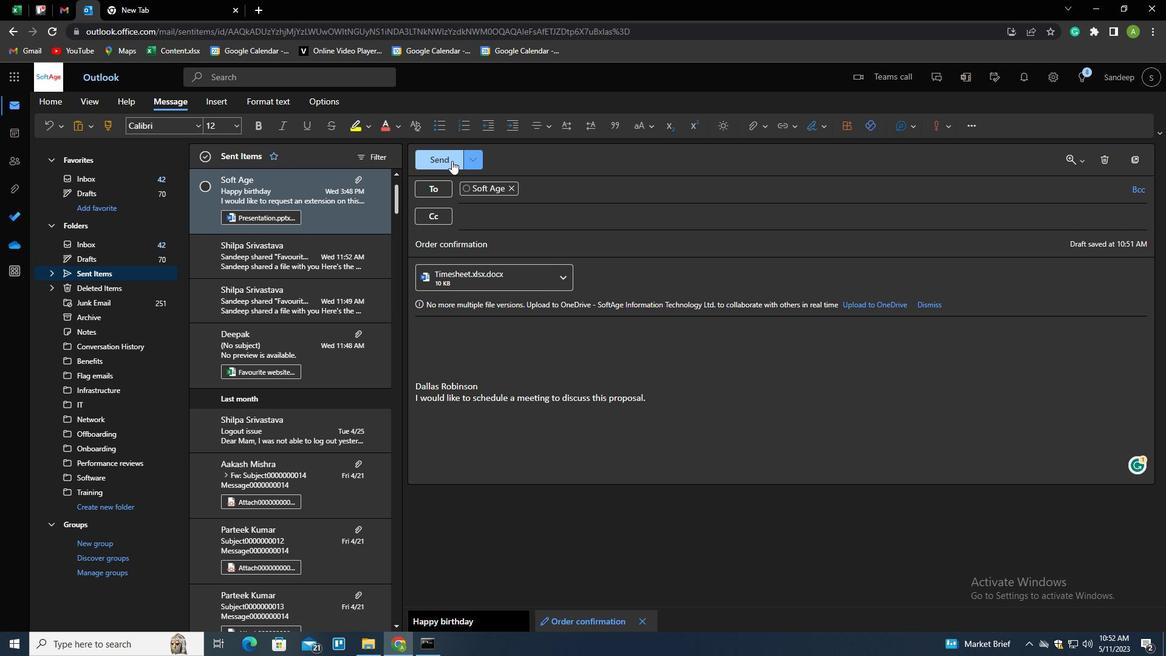 
Action: Mouse moved to (97, 507)
Screenshot: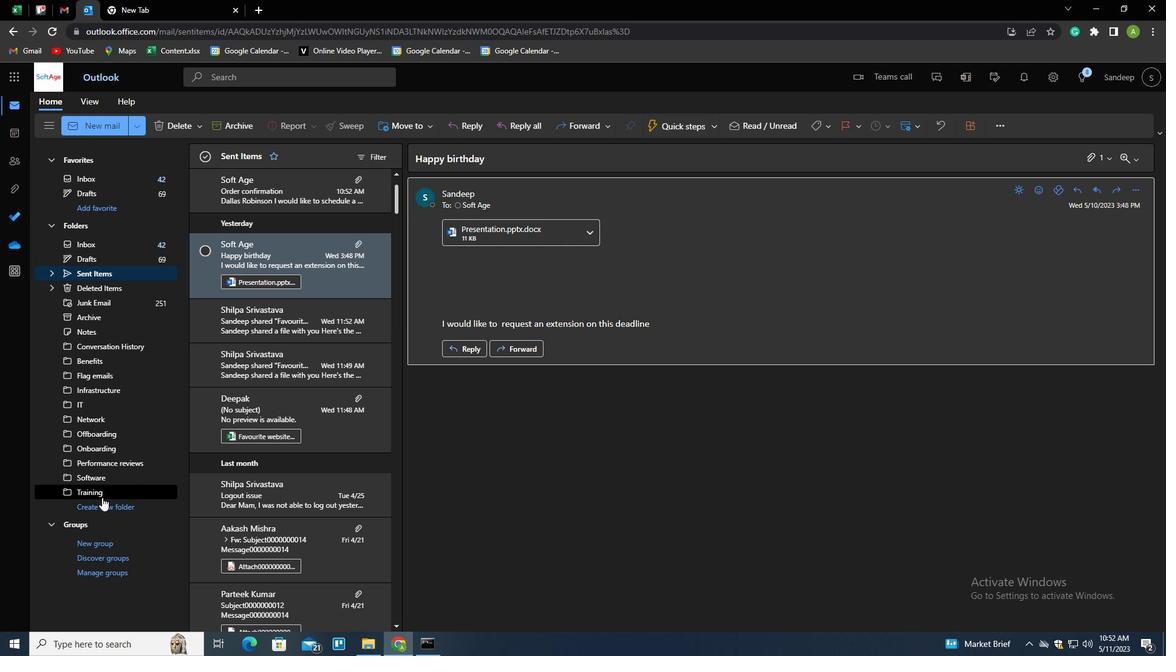 
Action: Mouse pressed left at (97, 507)
Screenshot: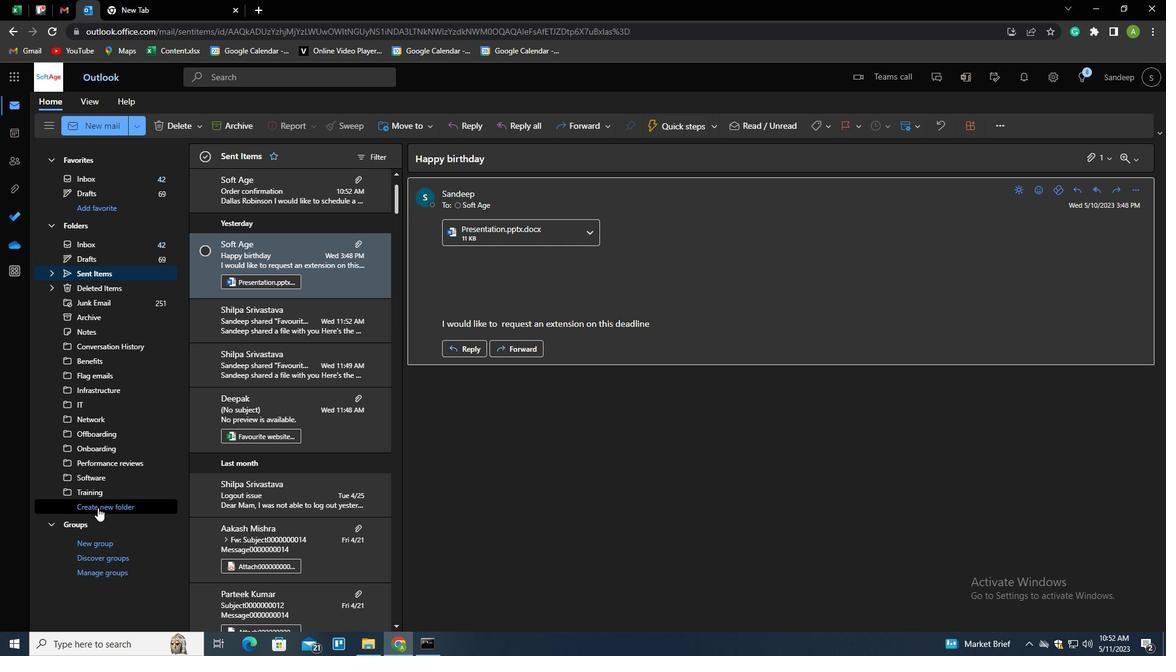 
Action: Key pressed <Key.shift>AL<Key.backspace>PPLICATIONS<Key.enter>
Screenshot: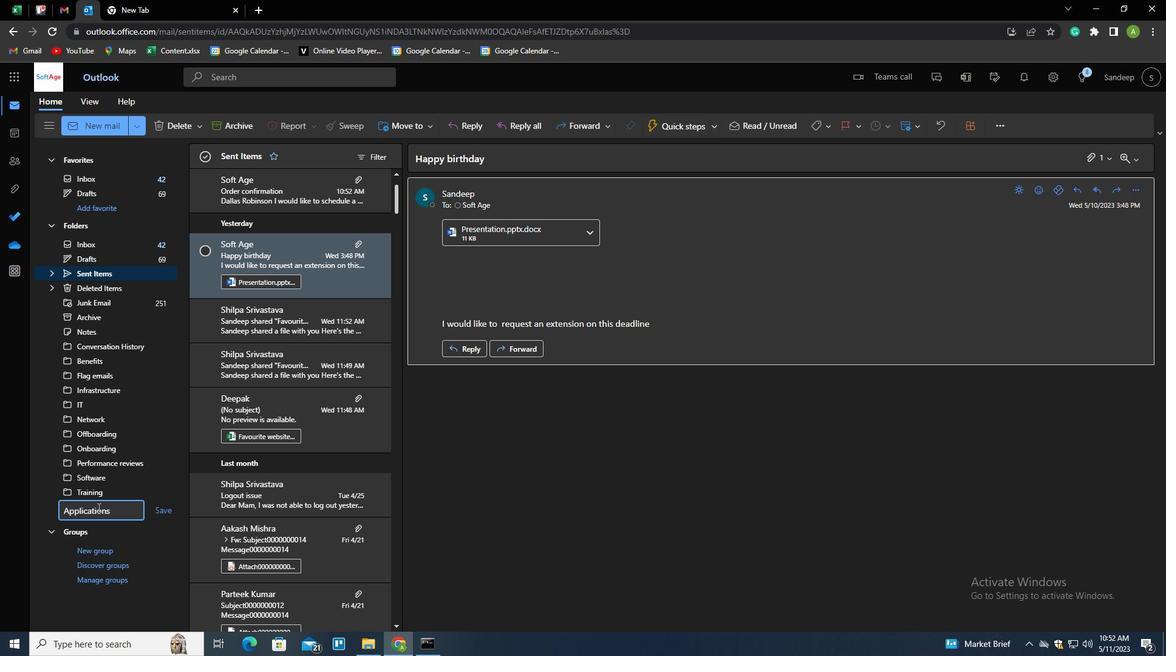 
Action: Mouse moved to (114, 271)
Screenshot: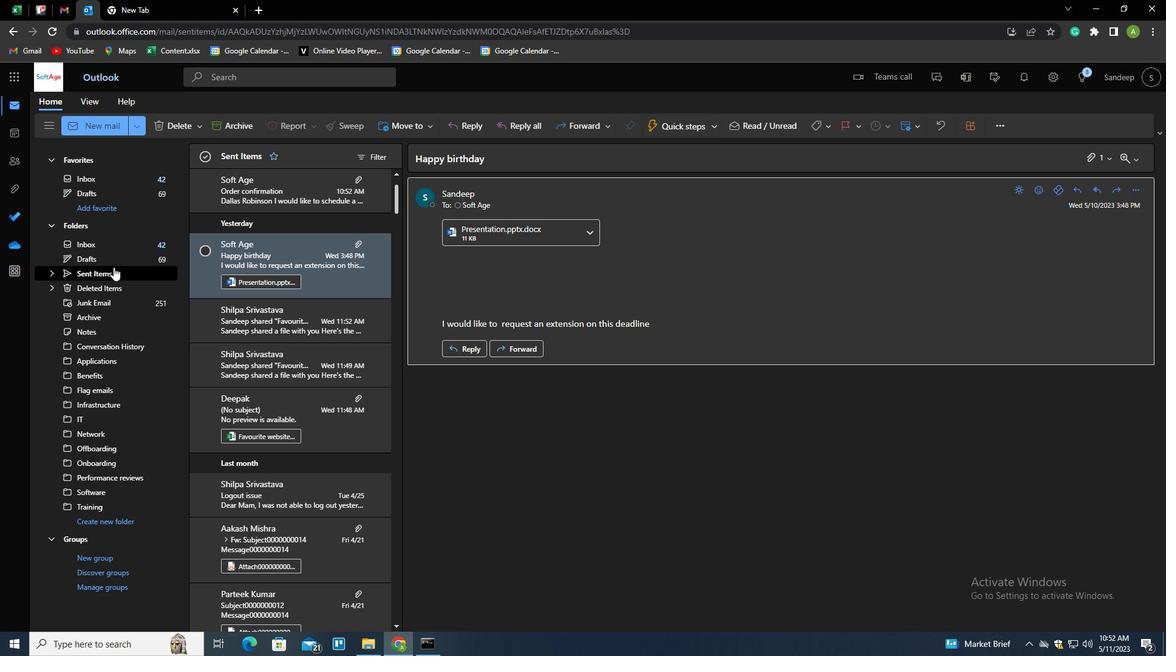 
Action: Mouse pressed left at (114, 271)
Screenshot: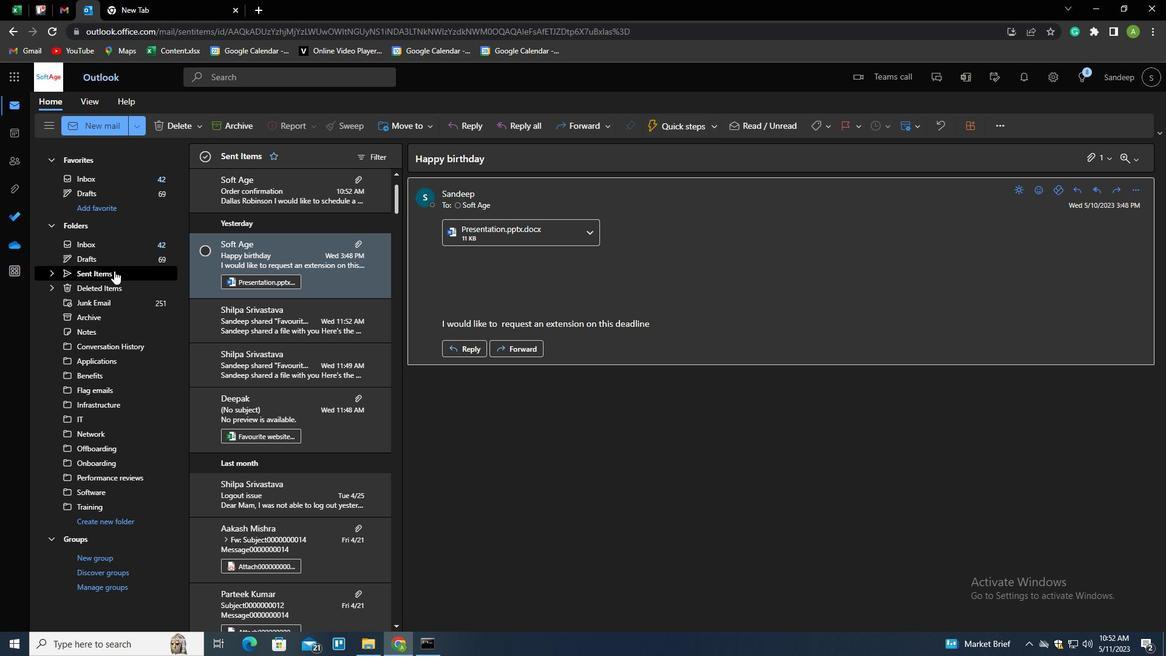 
Action: Mouse moved to (261, 193)
Screenshot: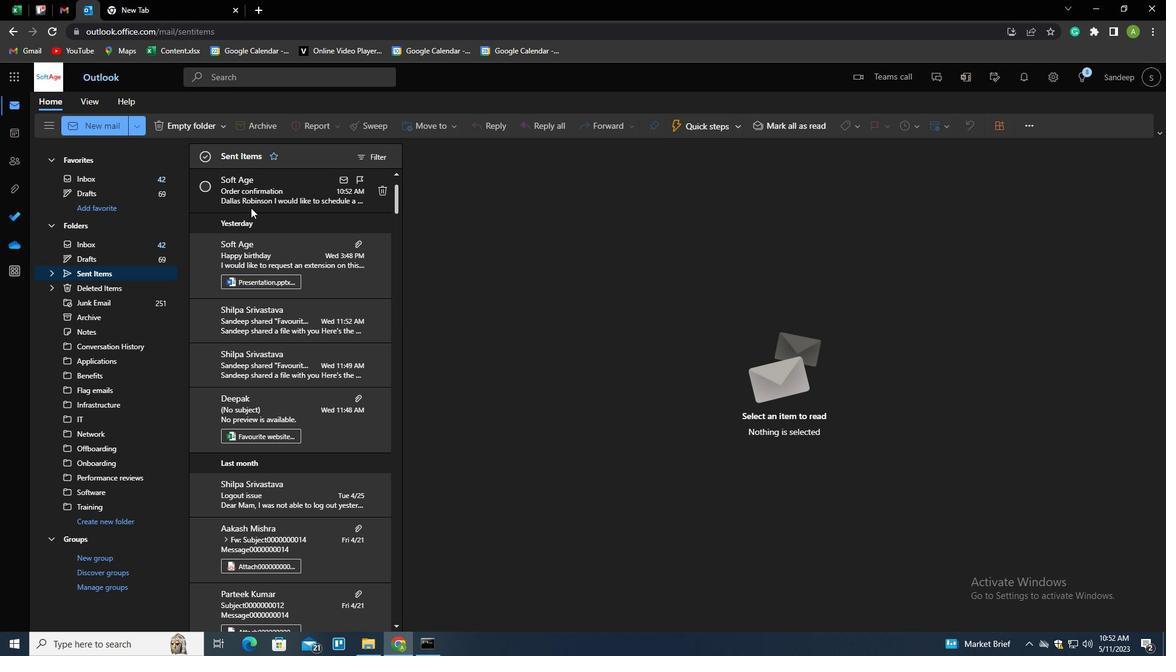 
Action: Mouse pressed right at (261, 193)
Screenshot: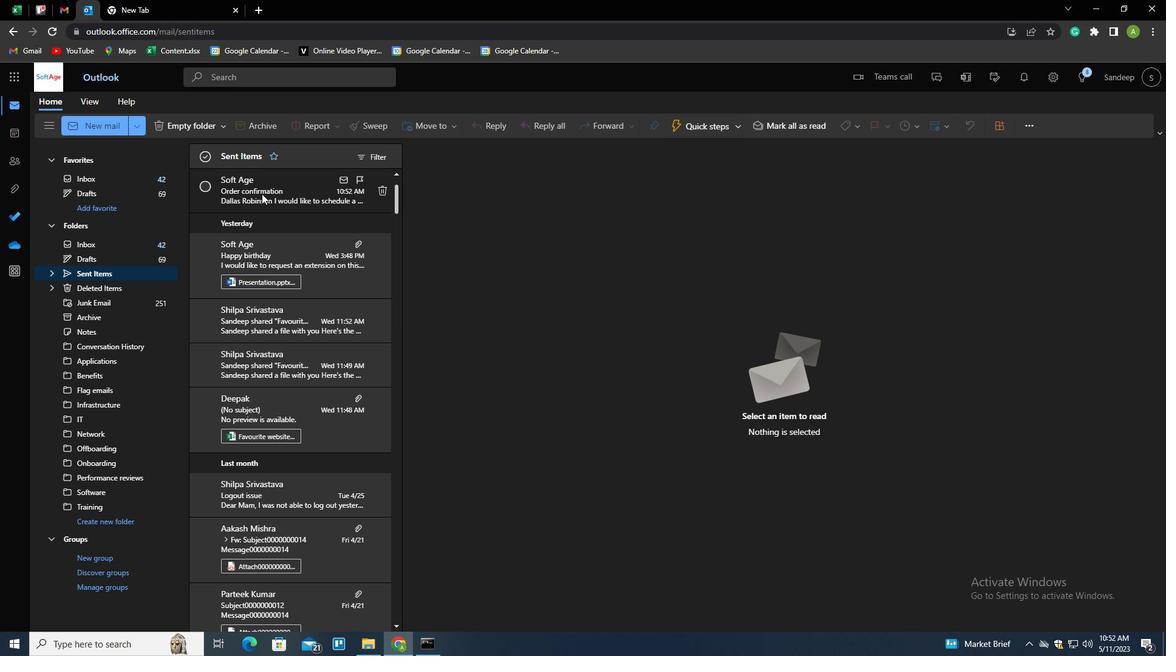 
Action: Mouse moved to (298, 242)
Screenshot: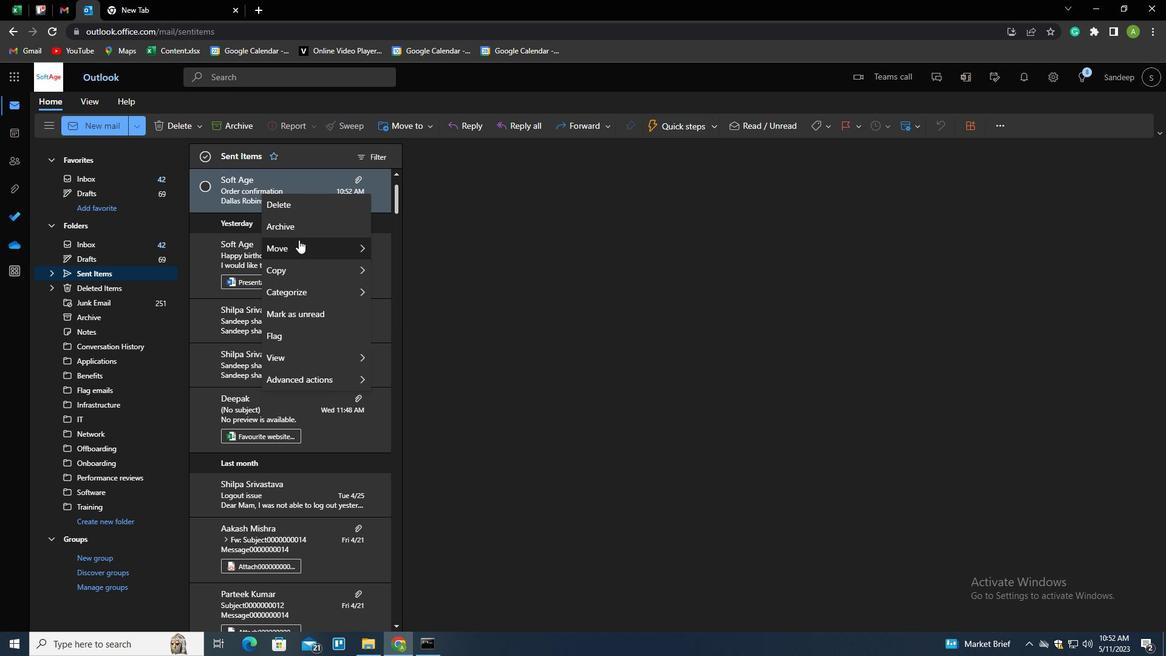 
Action: Mouse pressed left at (298, 242)
Screenshot: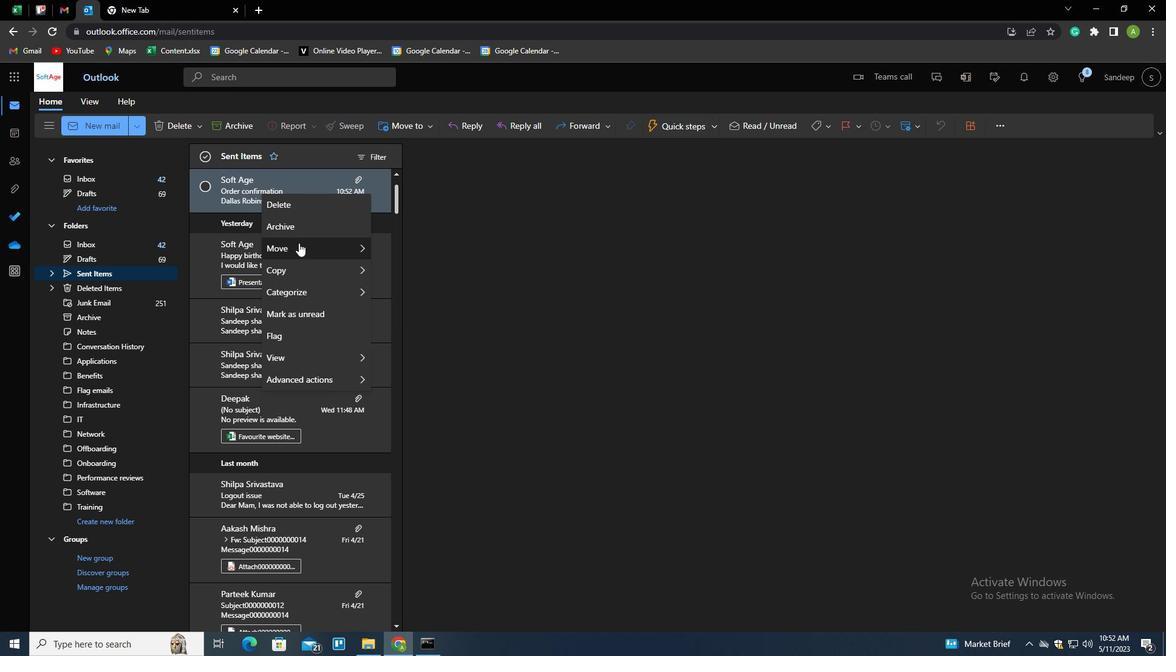 
Action: Mouse moved to (430, 247)
Screenshot: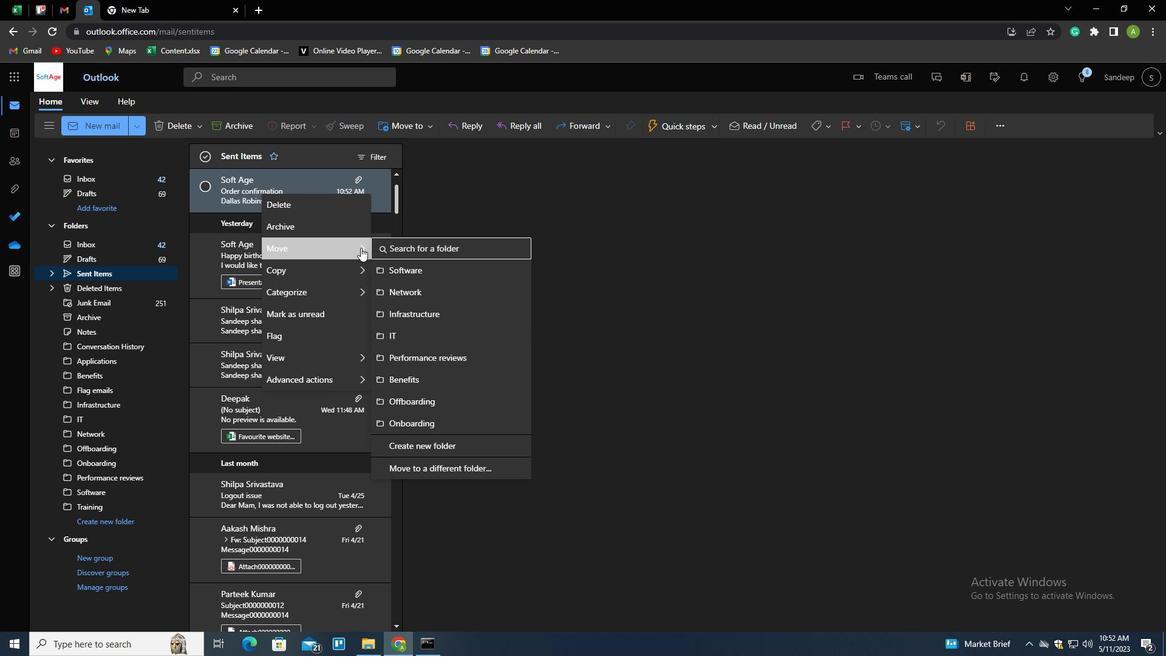 
Action: Mouse pressed left at (430, 247)
Screenshot: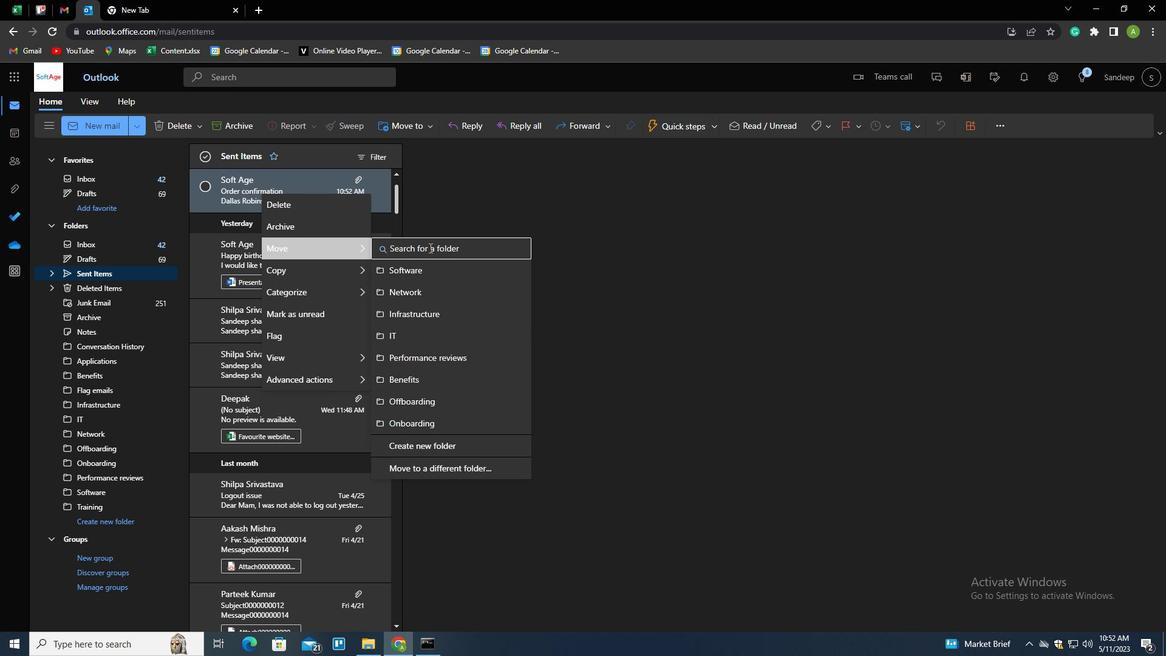 
Action: Key pressed <Key.shift>A
Screenshot: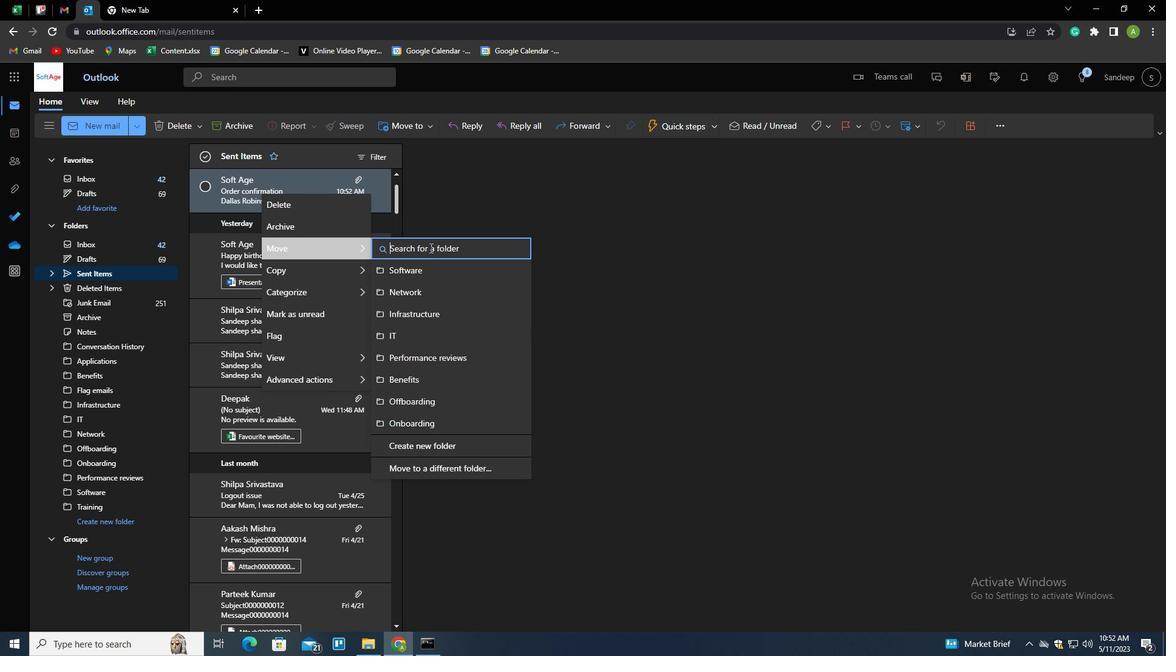 
Action: Mouse moved to (355, 246)
Screenshot: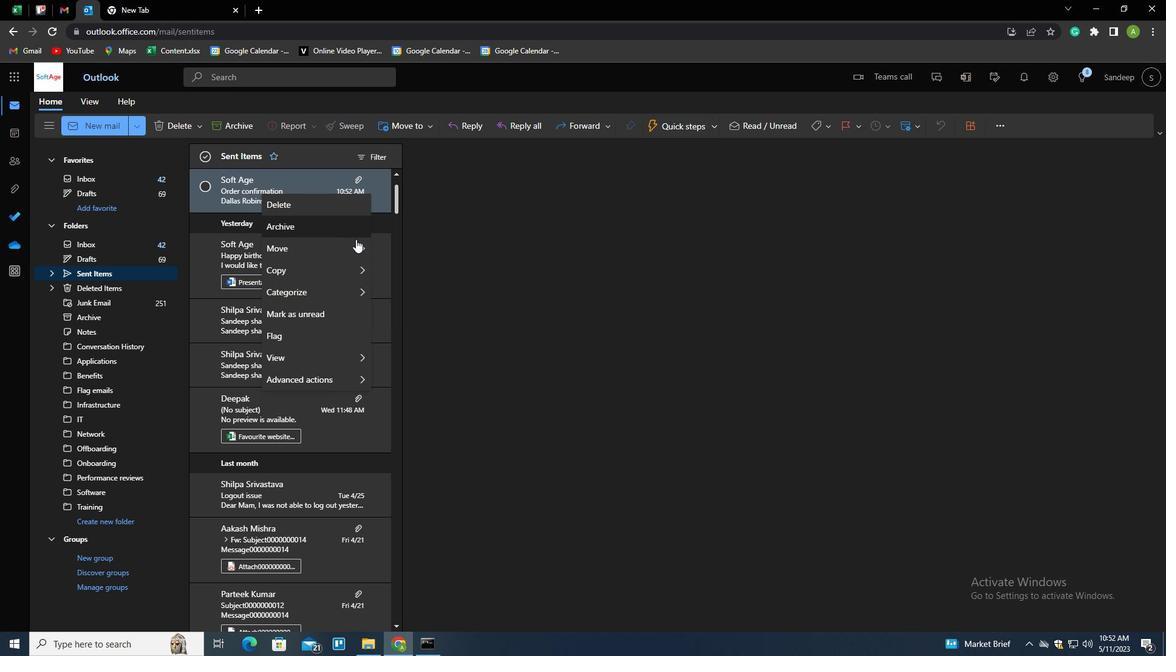 
Action: Mouse pressed left at (355, 246)
Screenshot: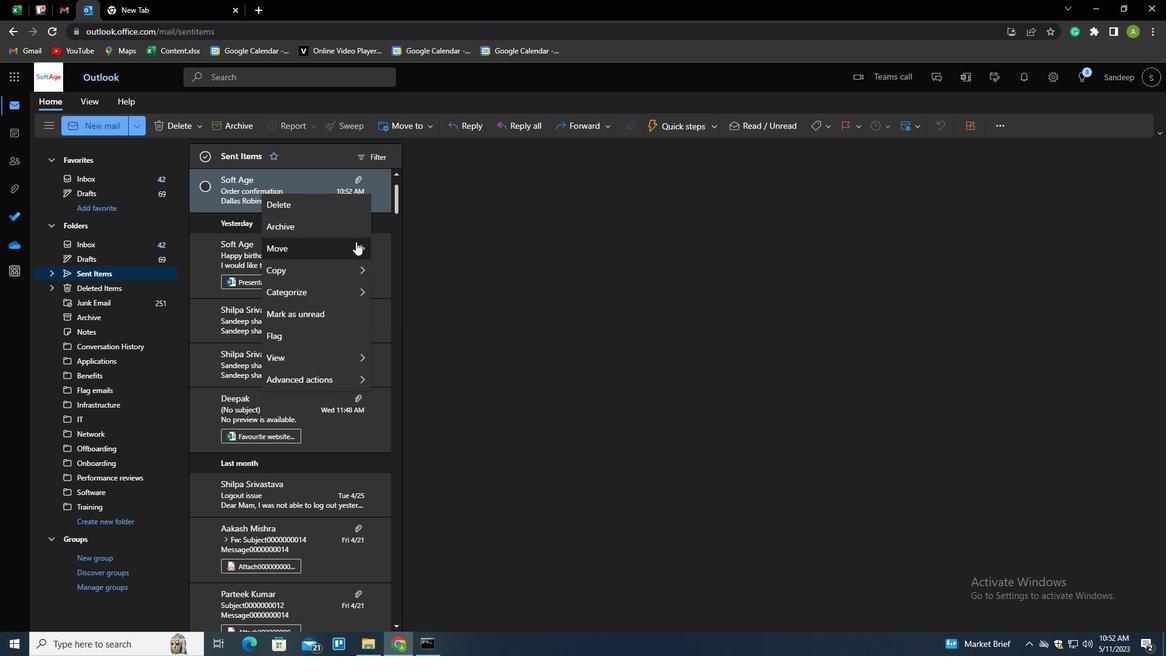 
Action: Mouse moved to (414, 248)
Screenshot: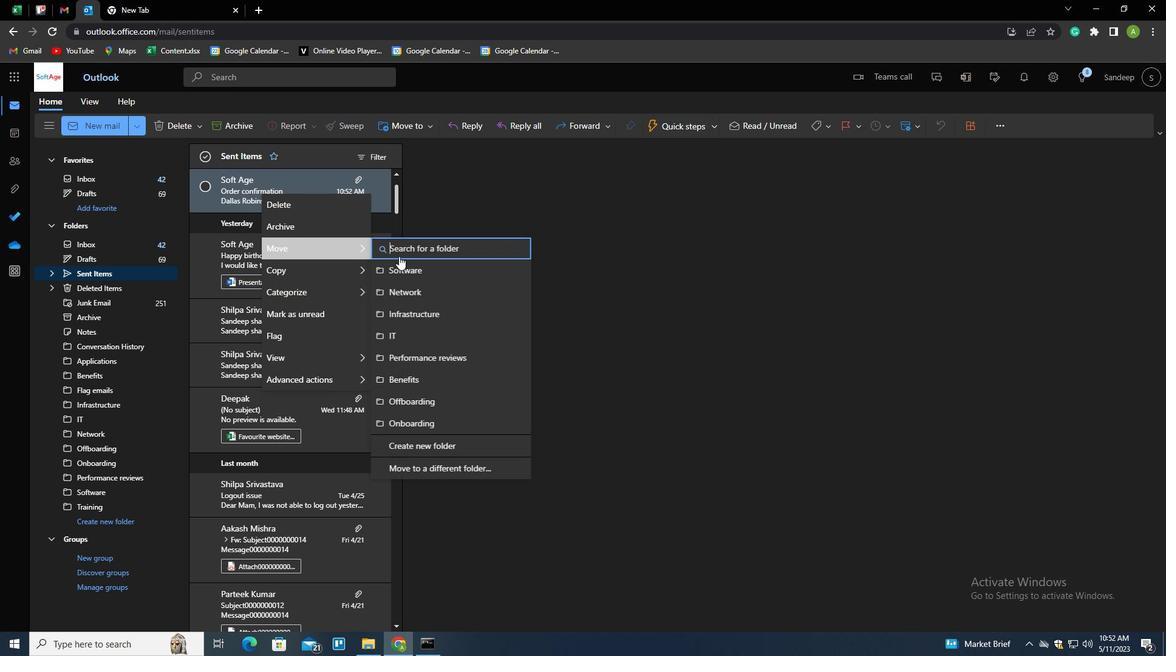 
Action: Mouse pressed left at (414, 248)
Screenshot: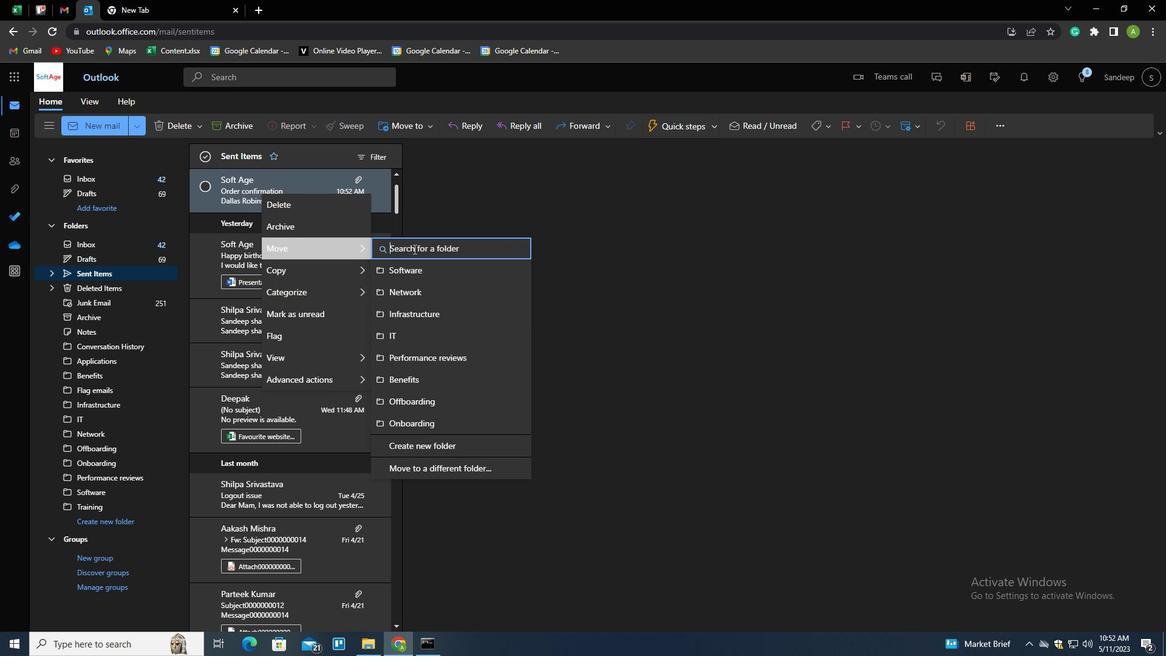
Action: Mouse moved to (414, 247)
Screenshot: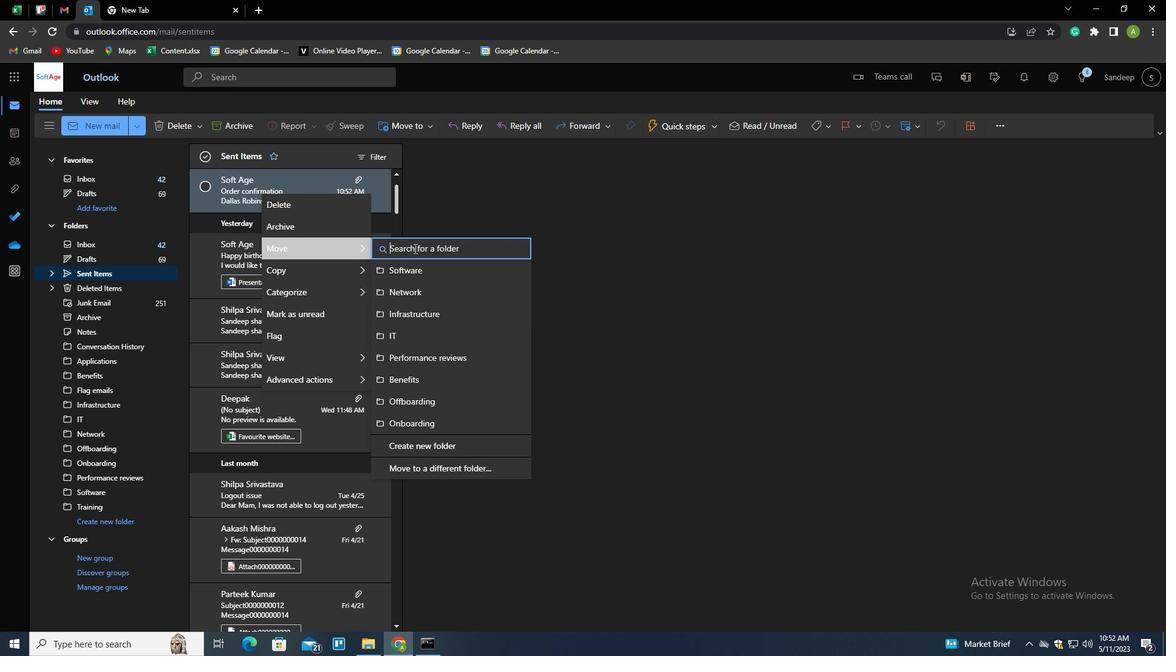 
Action: Key pressed <Key.shift>APPLICAI<Key.backspace><Key.down><Key.enter>
Screenshot: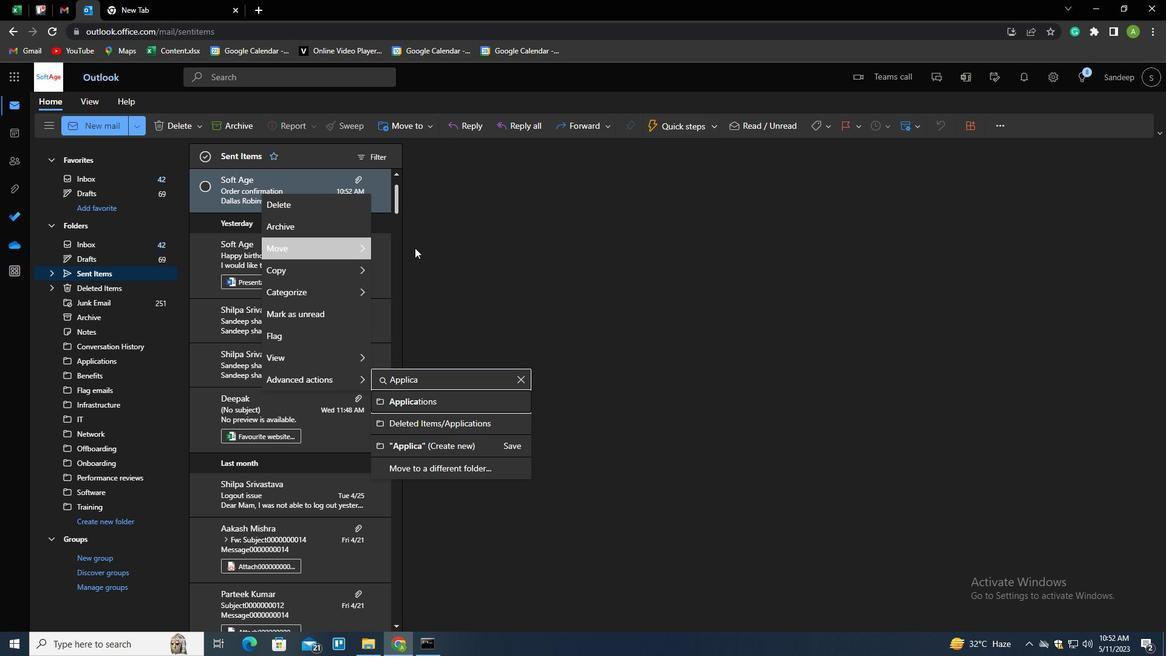 
